 Task: Look for space in Ocean Springs, United States from 12th July, 2023 to 16th July, 2023 for 8 adults in price range Rs.10000 to Rs.16000. Place can be private room with 8 bedrooms having 8 beds and 8 bathrooms. Property type can be house, flat, guest house, hotel. Amenities needed are: wifi, TV, free parkinig on premises, gym, breakfast. Booking option can be shelf check-in. Required host language is English.
Action: Mouse moved to (454, 118)
Screenshot: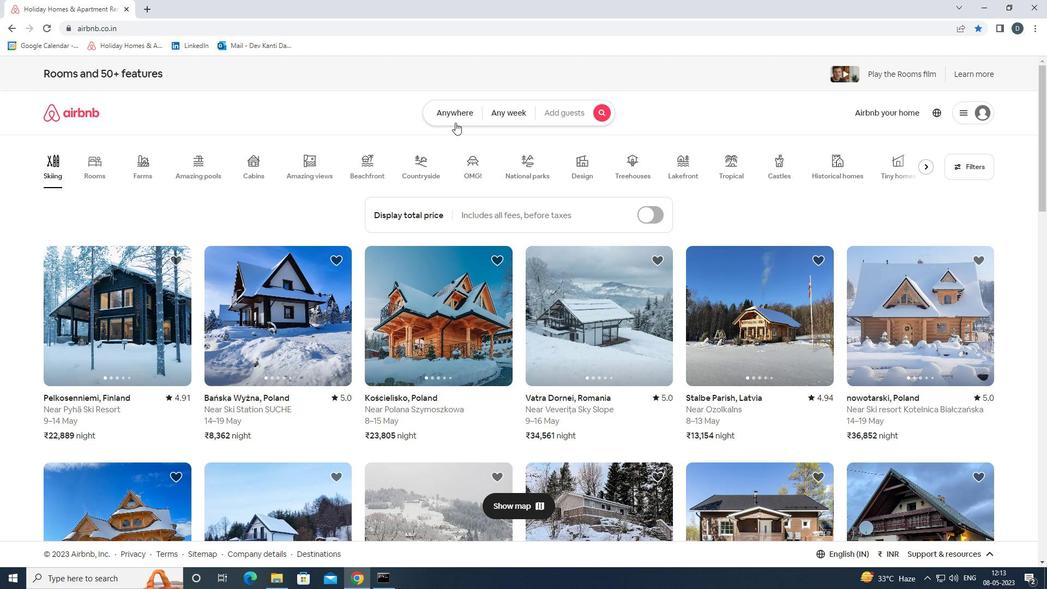 
Action: Mouse pressed left at (454, 118)
Screenshot: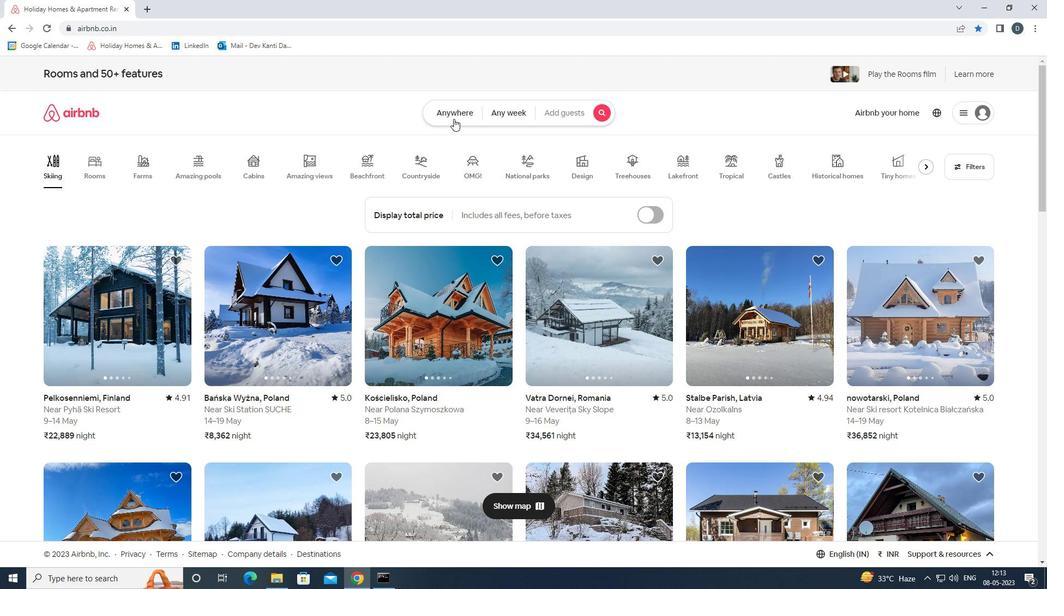 
Action: Mouse moved to (426, 156)
Screenshot: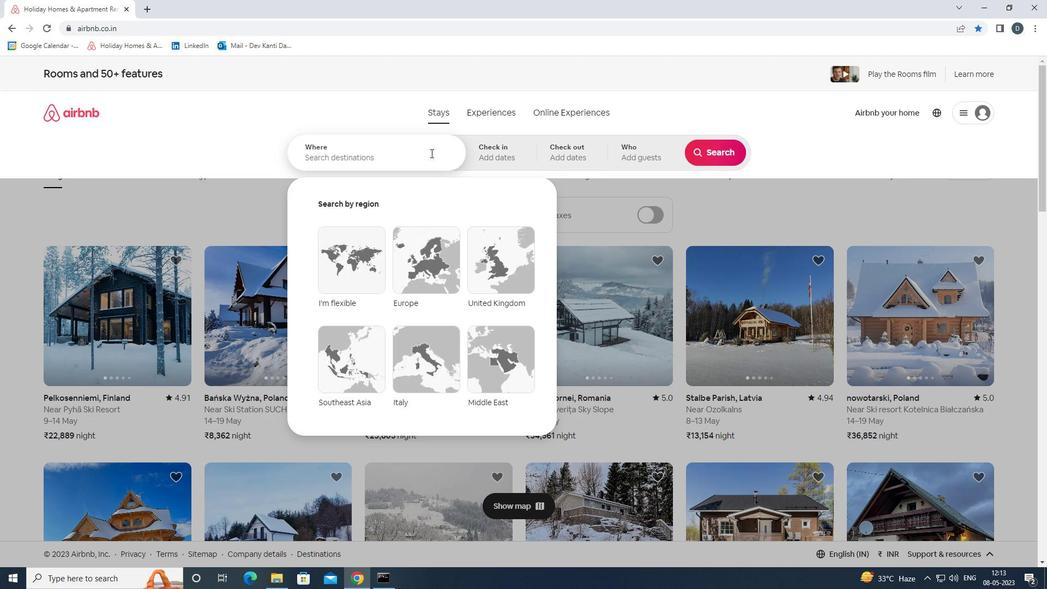 
Action: Mouse pressed left at (426, 156)
Screenshot: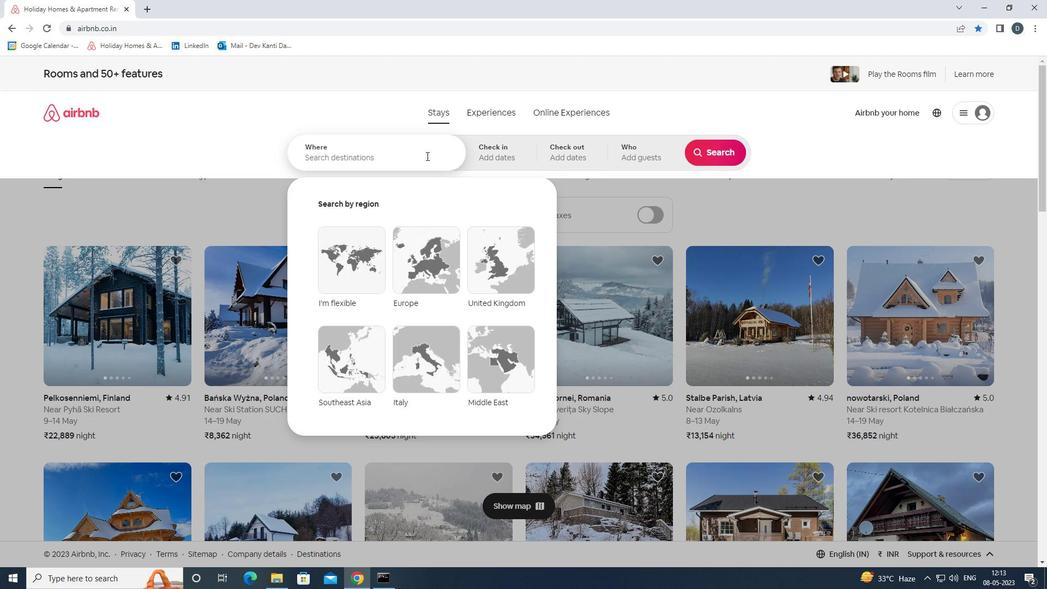 
Action: Mouse moved to (432, 166)
Screenshot: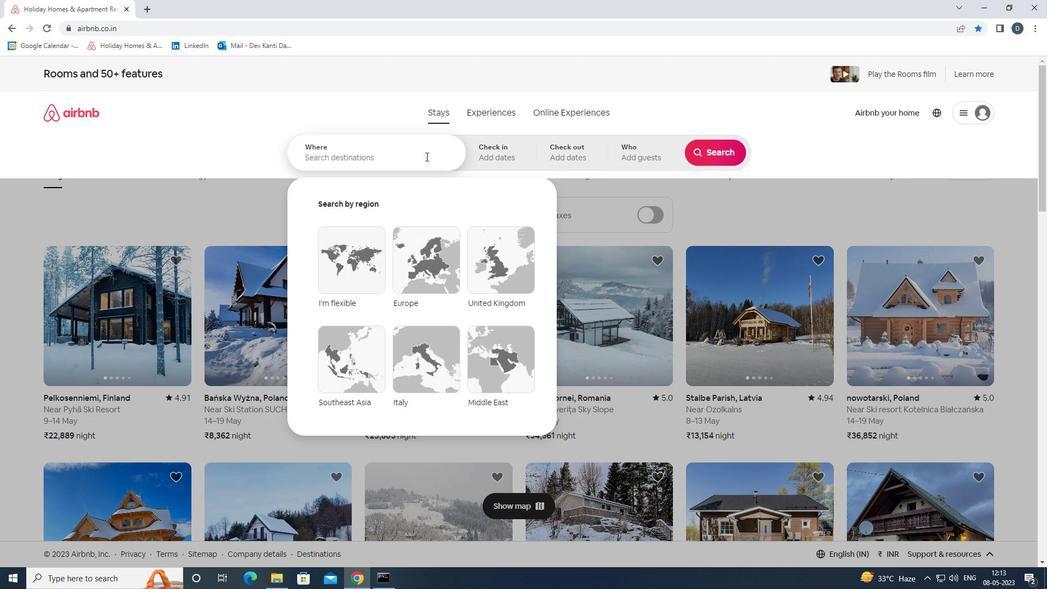 
Action: Key pressed <Key.shift><Key.shift><Key.shift><Key.shift><Key.shift><Key.shift><Key.shift>OCEAN<Key.space><Key.shift><Key.shift><Key.shift><Key.shift><Key.shift><Key.shift><Key.shift><Key.shift>SPRINGS,<Key.shift><Key.shift><Key.shift><Key.shift><Key.shift><Key.shift><Key.shift><Key.shift><Key.shift><Key.shift><Key.shift><Key.shift><Key.shift><Key.shift>UNITED<Key.space><Key.shift><Key.shift><Key.shift><Key.shift><Key.shift><Key.shift><Key.shift><Key.shift><Key.shift><Key.shift><Key.shift>STATES<Key.enter>
Screenshot: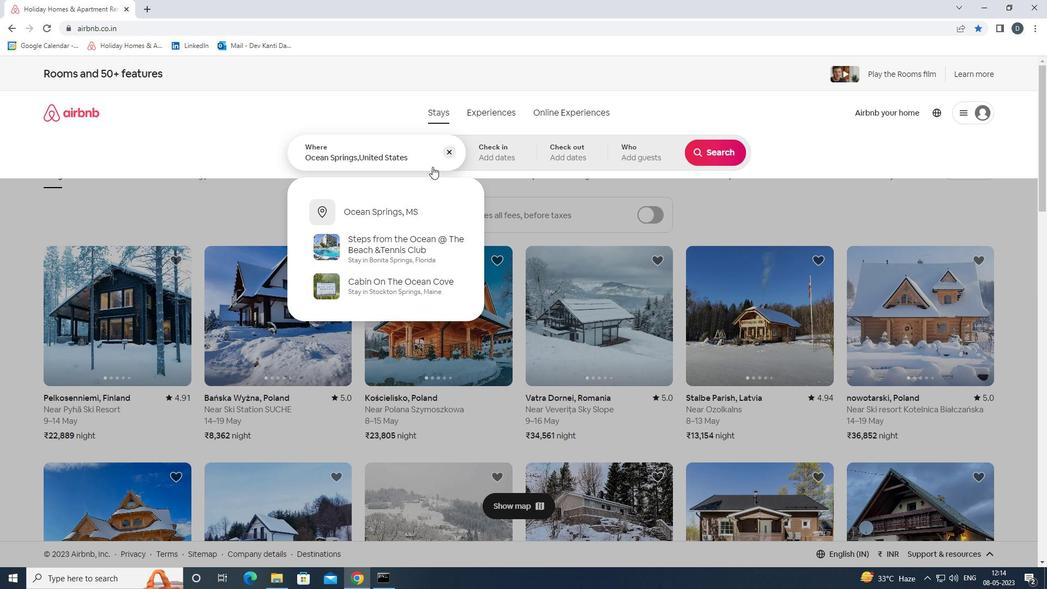 
Action: Mouse moved to (705, 242)
Screenshot: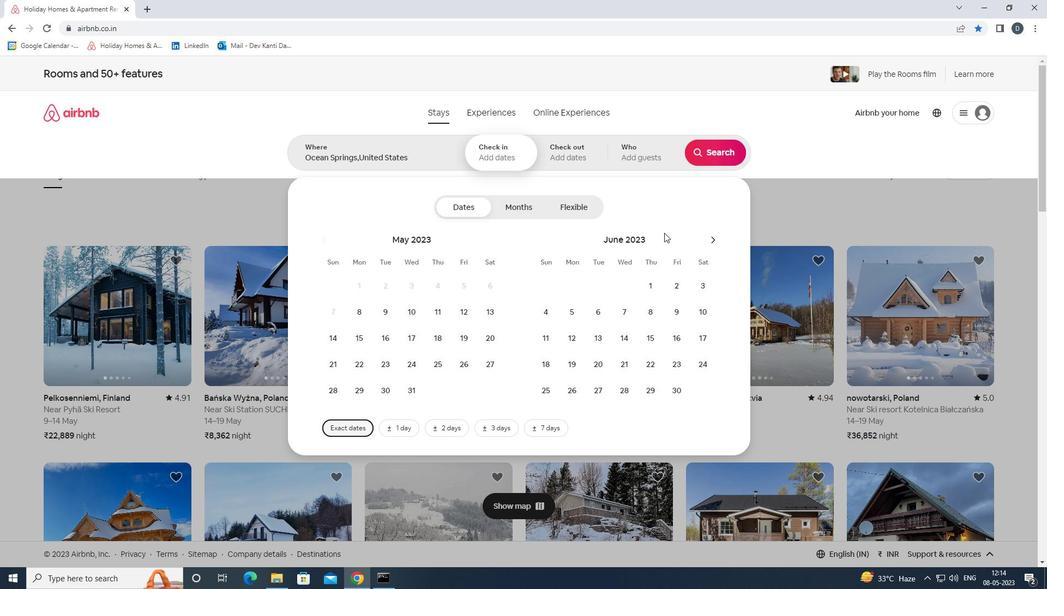 
Action: Mouse pressed left at (705, 242)
Screenshot: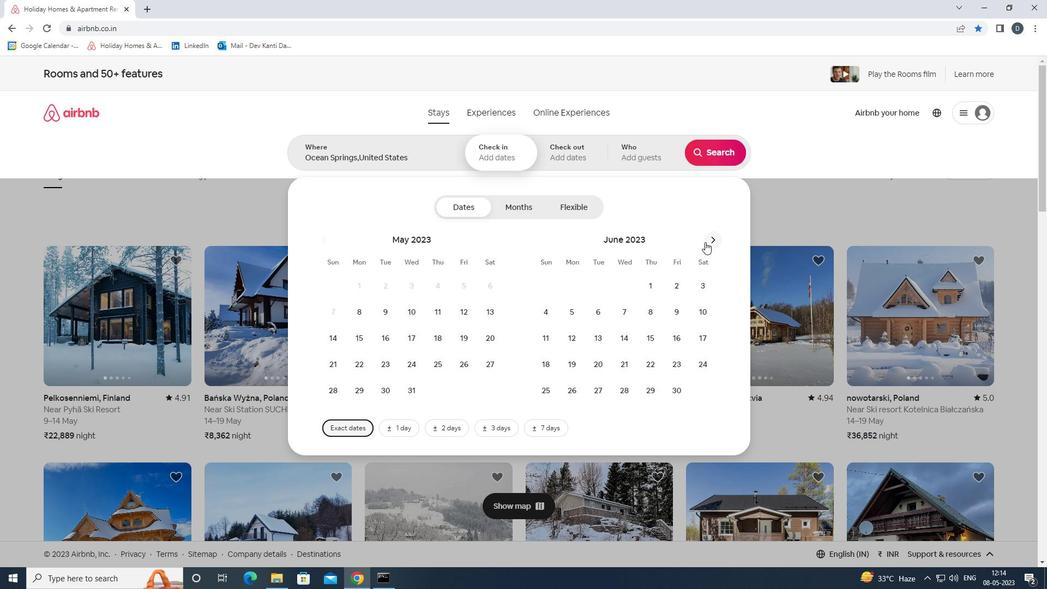 
Action: Mouse moved to (624, 335)
Screenshot: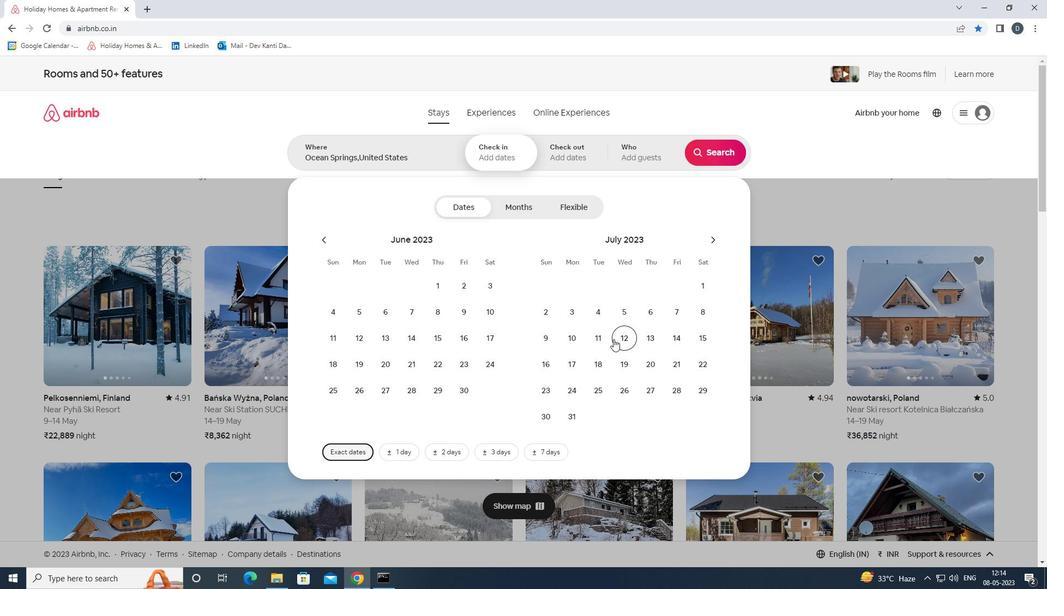 
Action: Mouse pressed left at (624, 335)
Screenshot: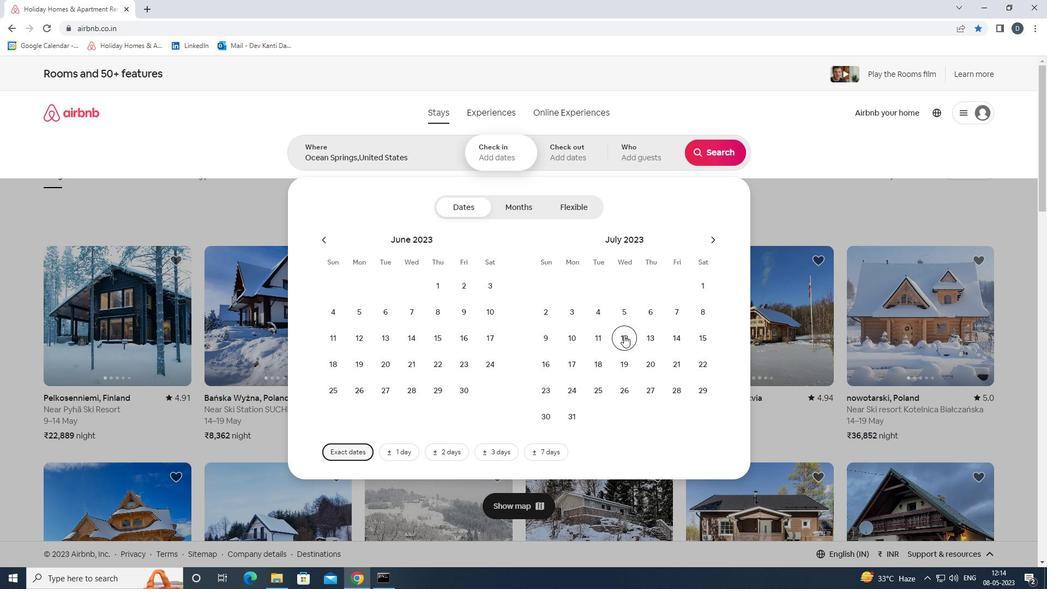 
Action: Mouse moved to (553, 369)
Screenshot: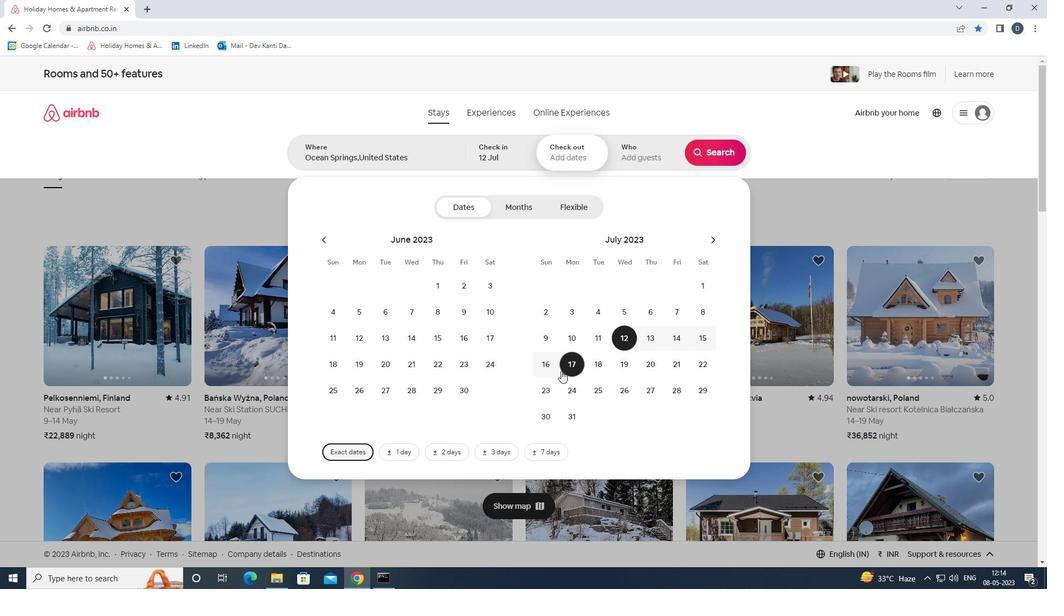 
Action: Mouse pressed left at (553, 369)
Screenshot: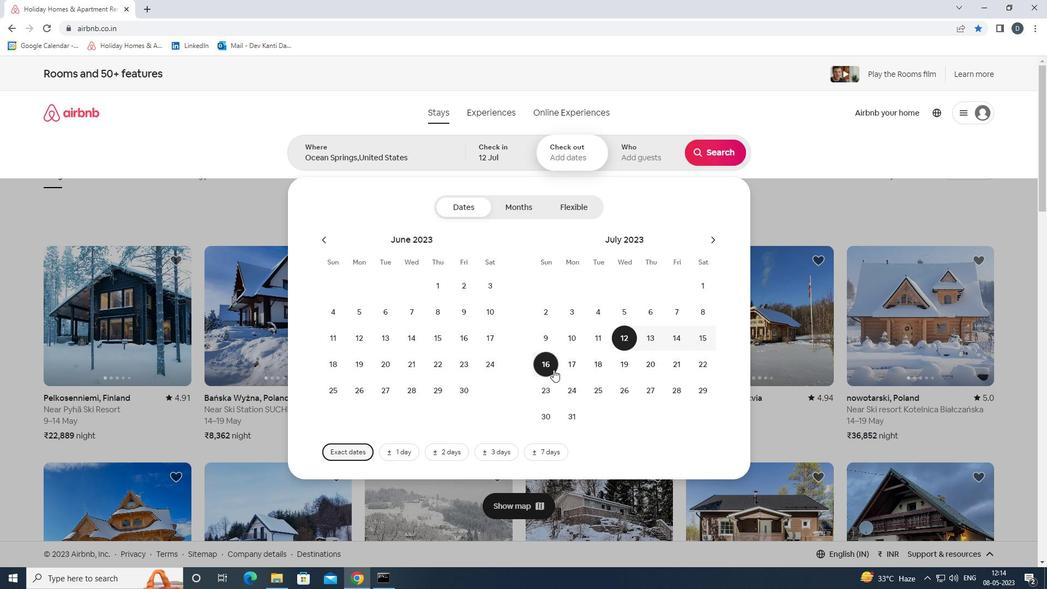 
Action: Mouse moved to (640, 158)
Screenshot: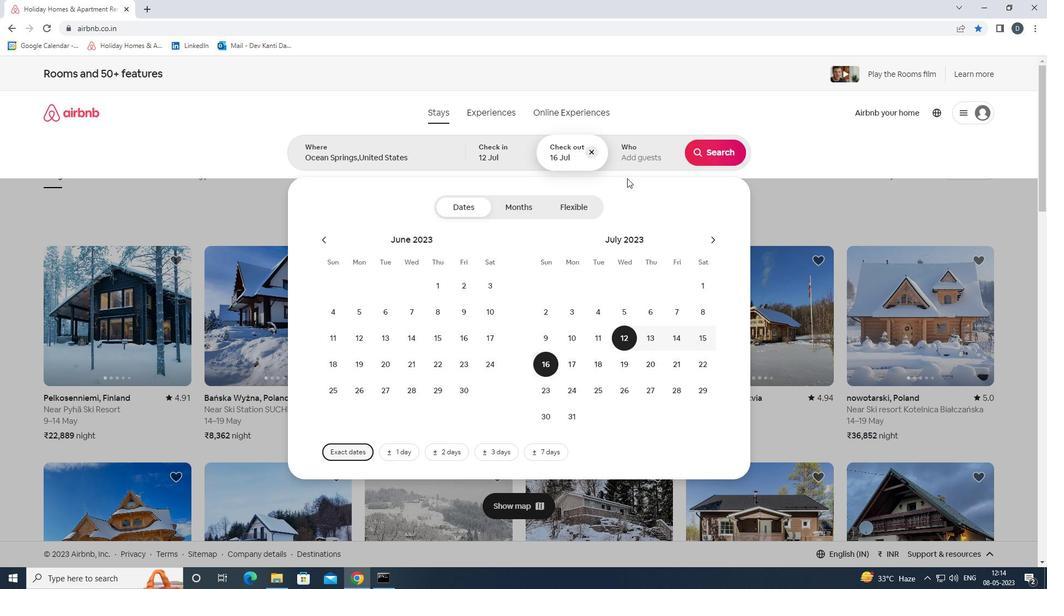 
Action: Mouse pressed left at (640, 158)
Screenshot: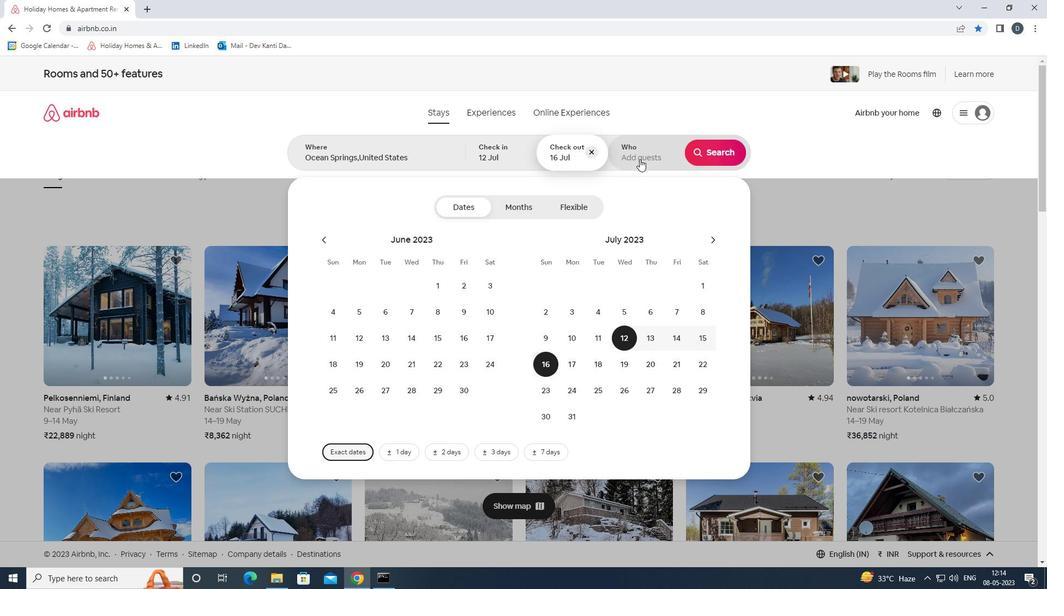 
Action: Mouse moved to (716, 209)
Screenshot: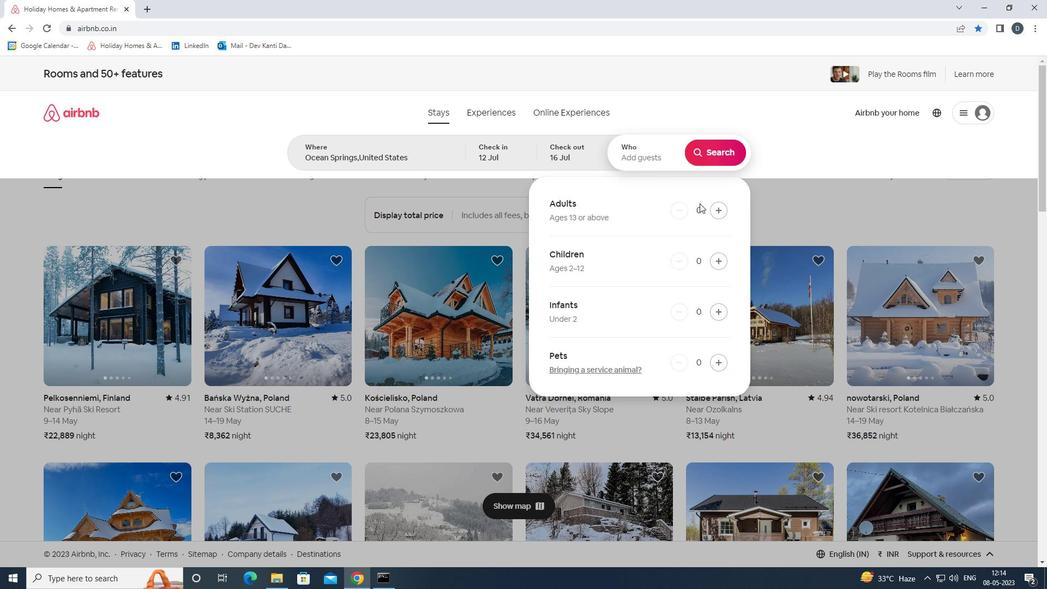 
Action: Mouse pressed left at (716, 209)
Screenshot: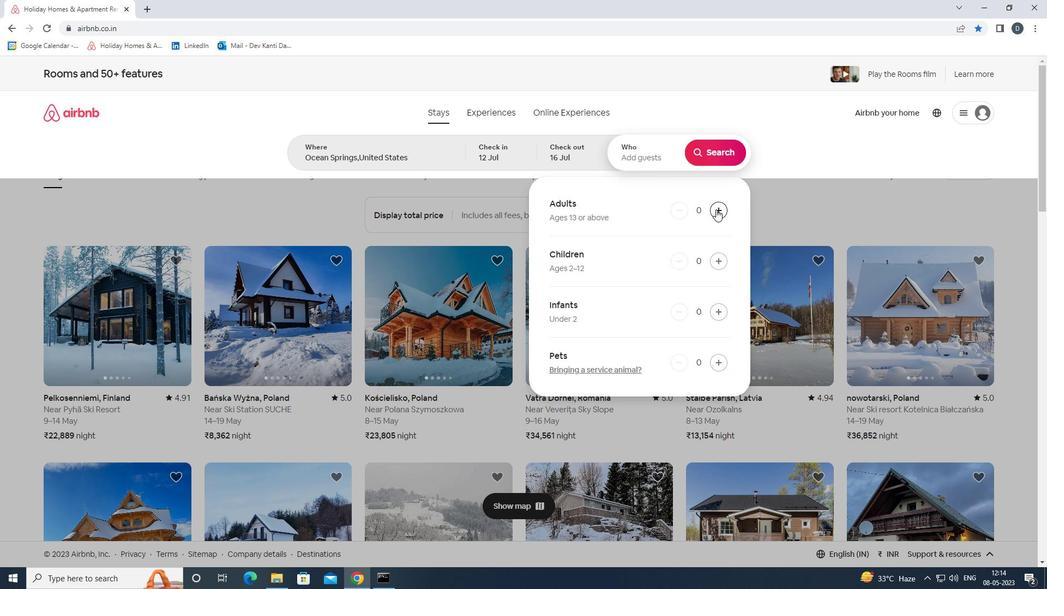 
Action: Mouse pressed left at (716, 209)
Screenshot: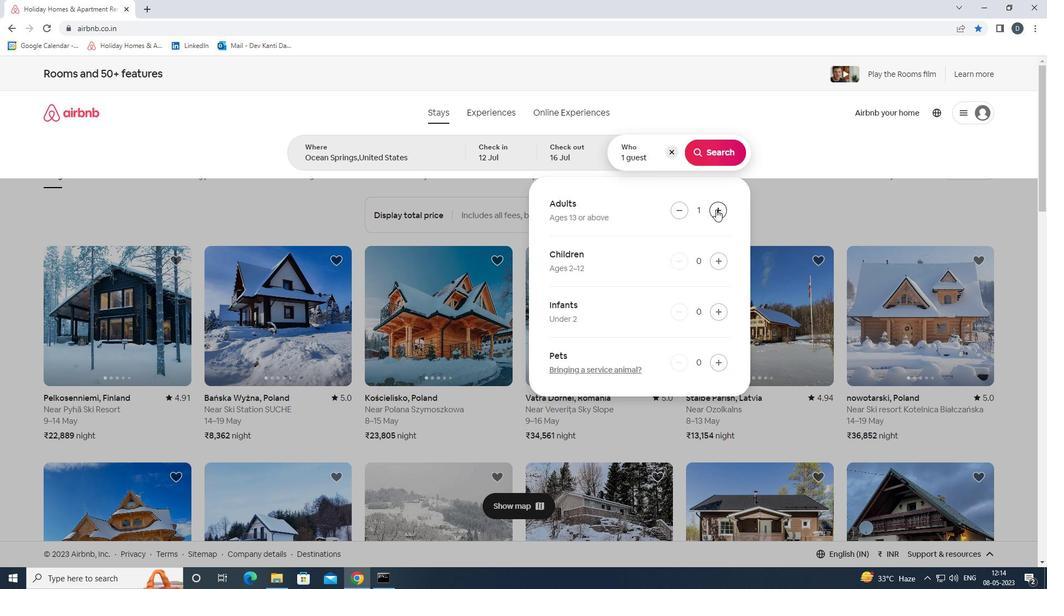 
Action: Mouse pressed left at (716, 209)
Screenshot: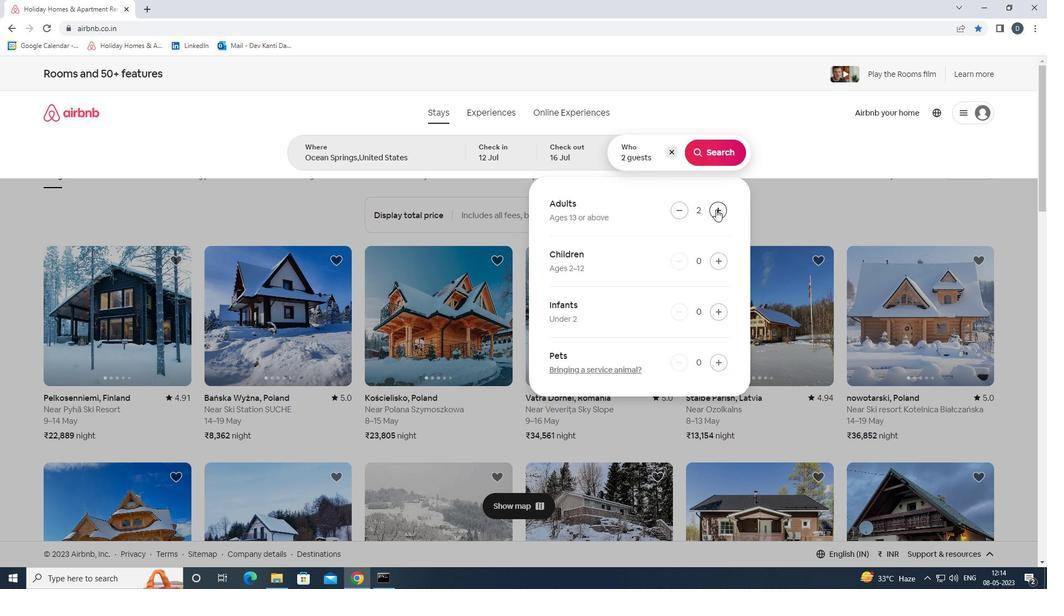 
Action: Mouse pressed left at (716, 209)
Screenshot: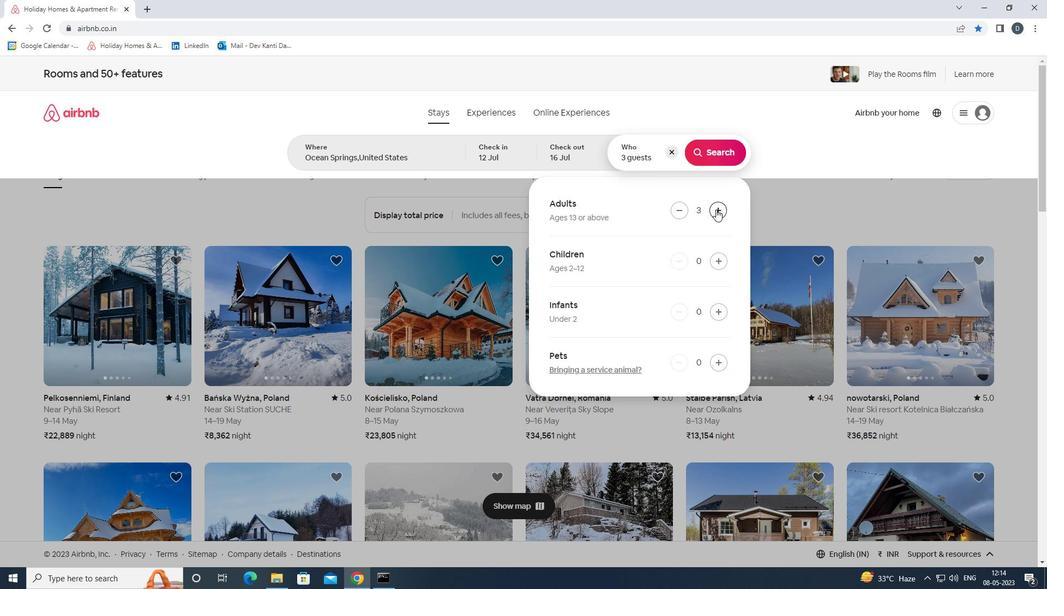 
Action: Mouse pressed left at (716, 209)
Screenshot: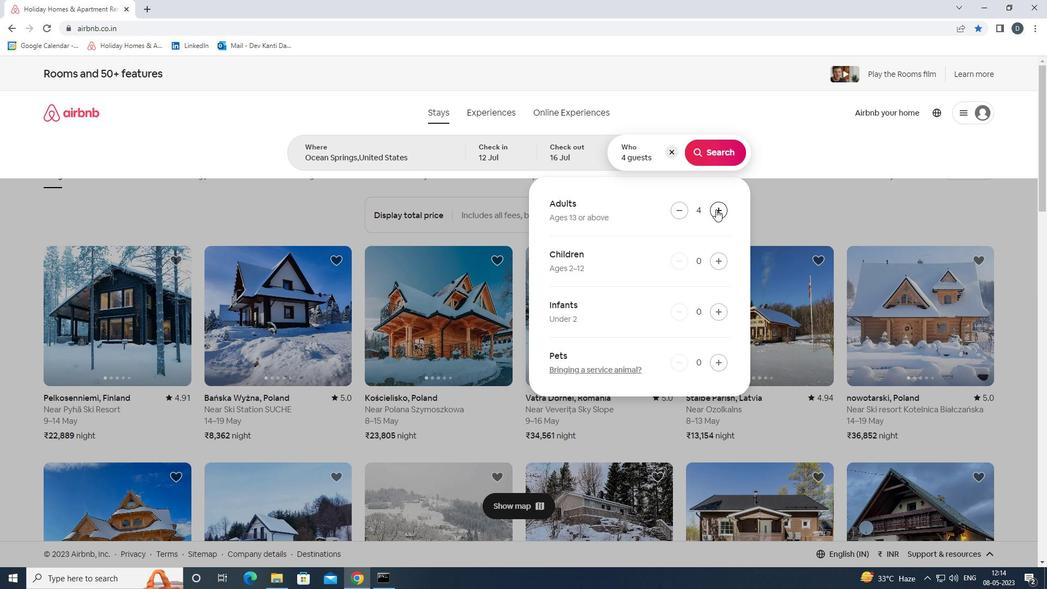 
Action: Mouse pressed left at (716, 209)
Screenshot: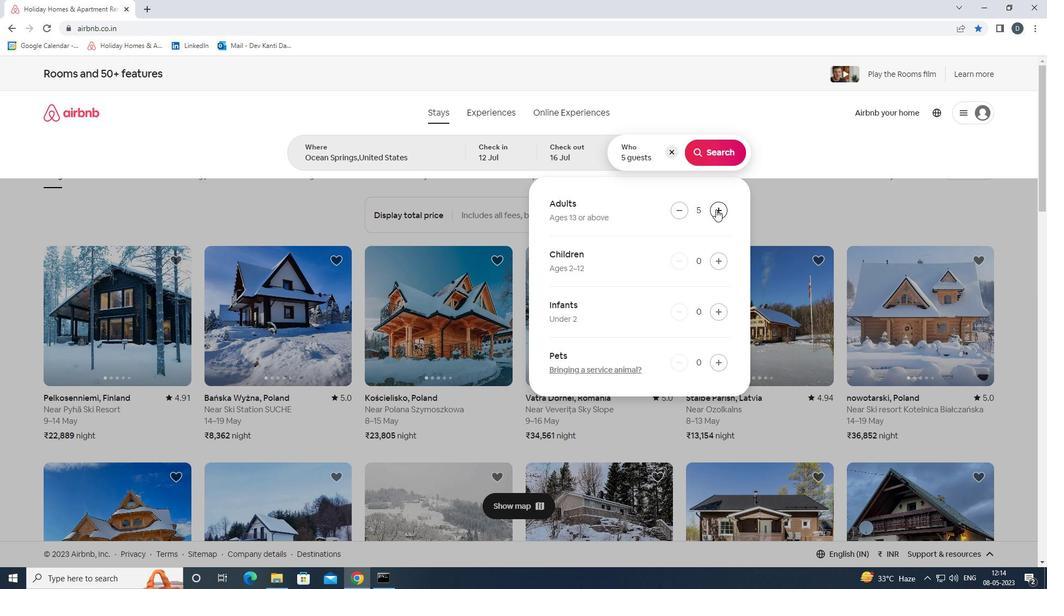 
Action: Mouse pressed left at (716, 209)
Screenshot: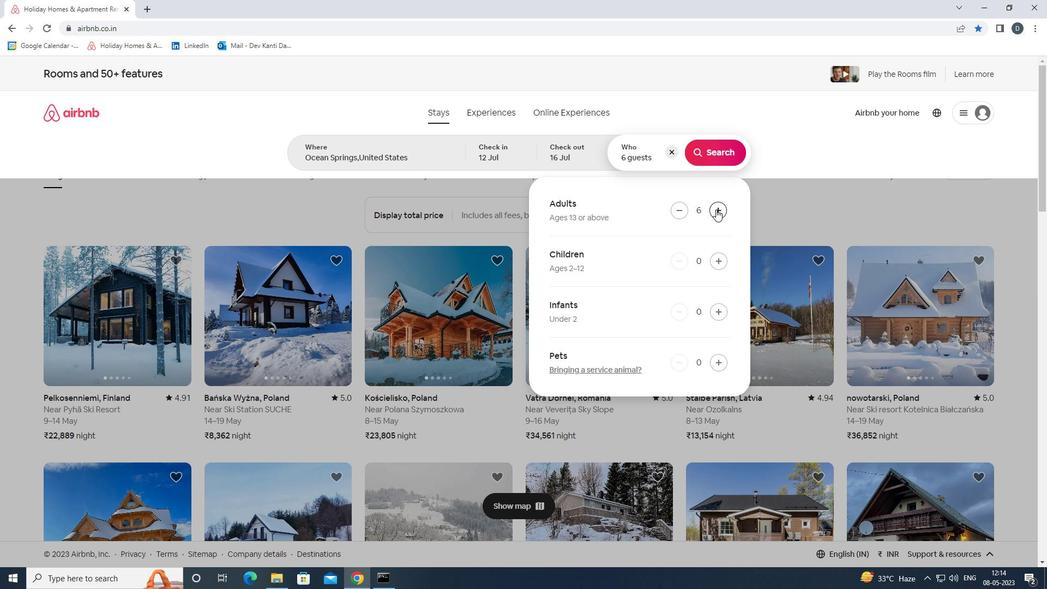 
Action: Mouse pressed left at (716, 209)
Screenshot: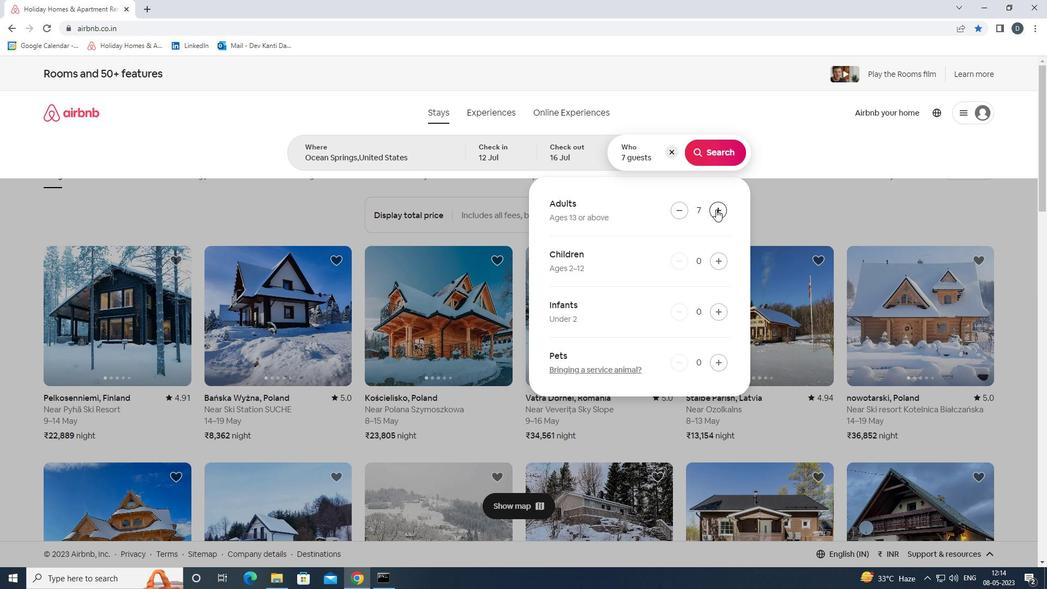 
Action: Mouse moved to (720, 152)
Screenshot: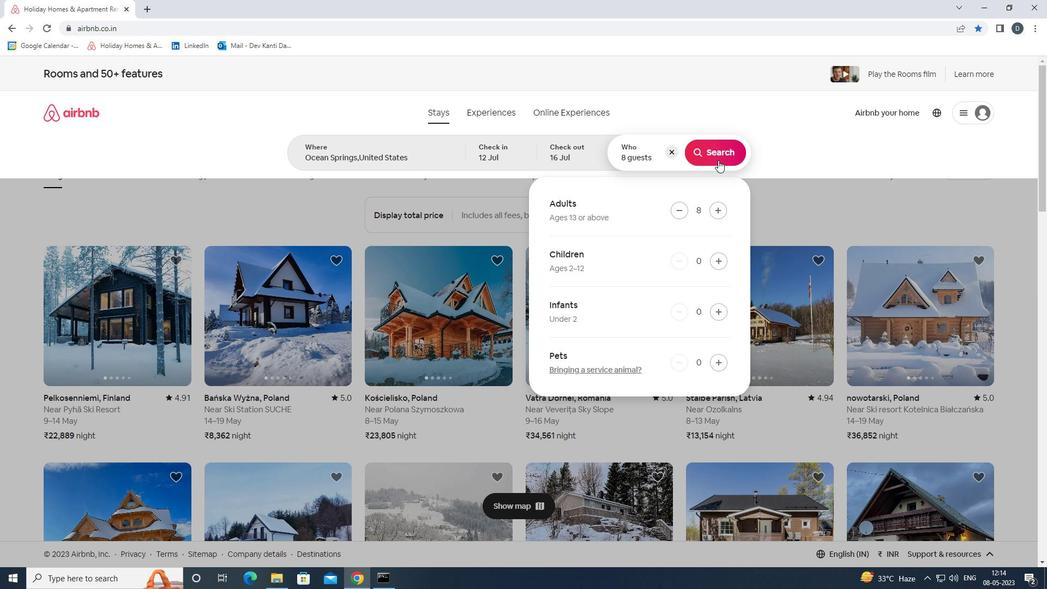 
Action: Mouse pressed left at (720, 152)
Screenshot: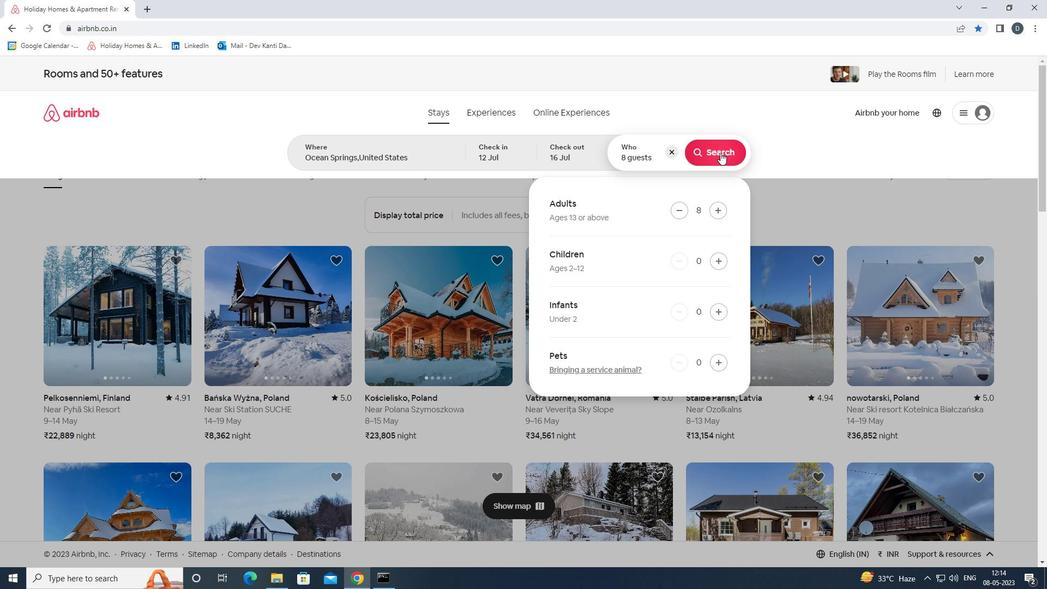 
Action: Mouse moved to (992, 122)
Screenshot: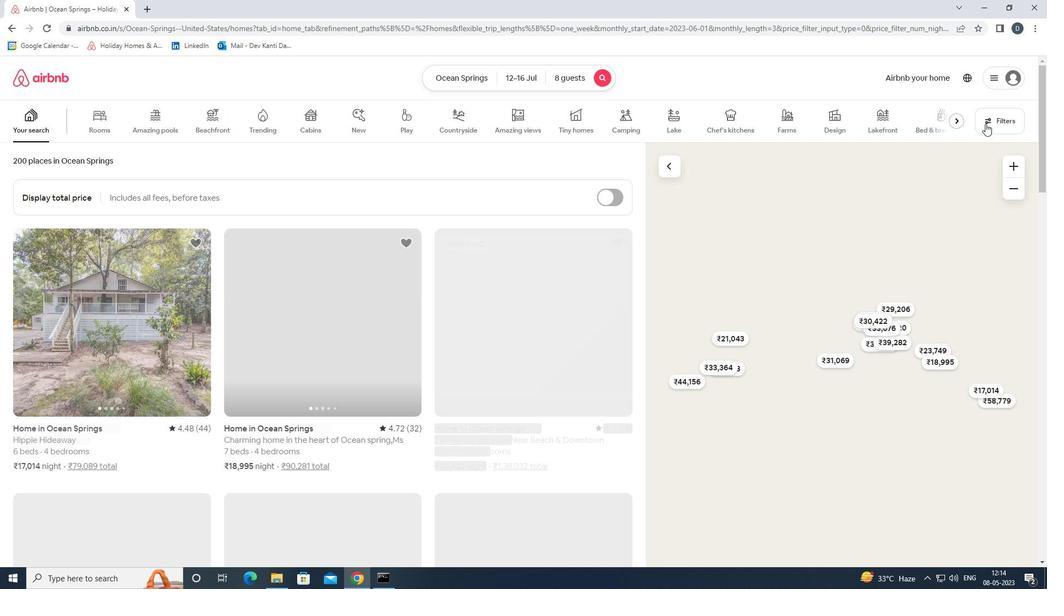 
Action: Mouse pressed left at (992, 122)
Screenshot: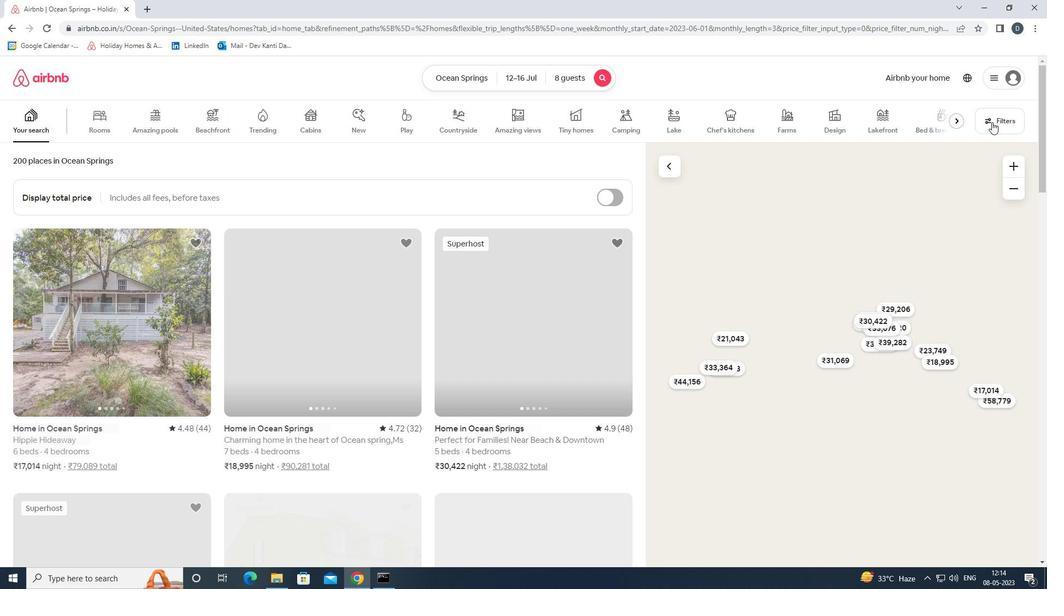 
Action: Mouse moved to (454, 388)
Screenshot: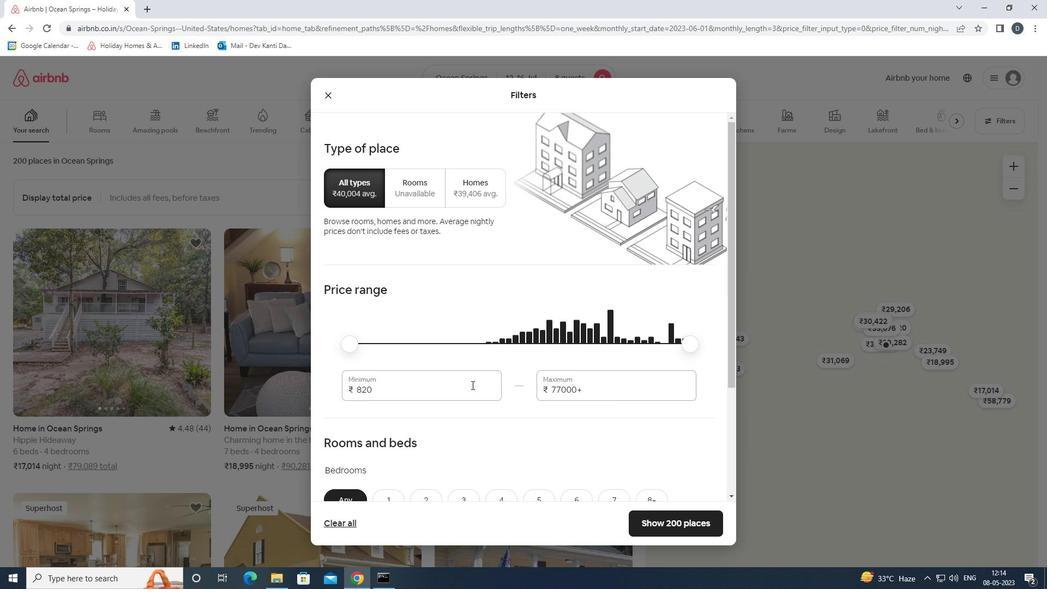 
Action: Mouse pressed left at (454, 388)
Screenshot: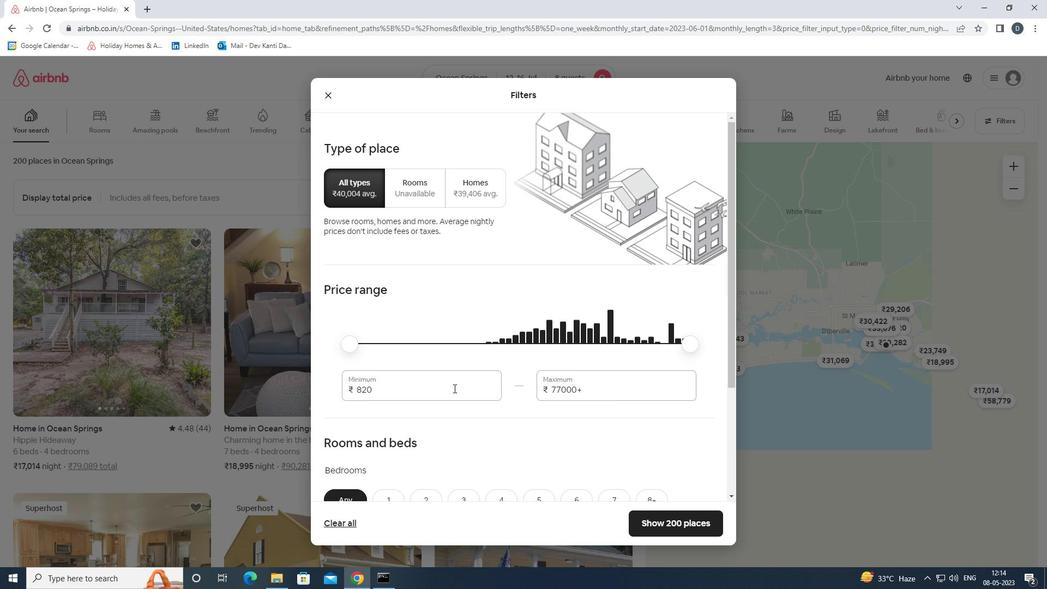 
Action: Mouse moved to (452, 388)
Screenshot: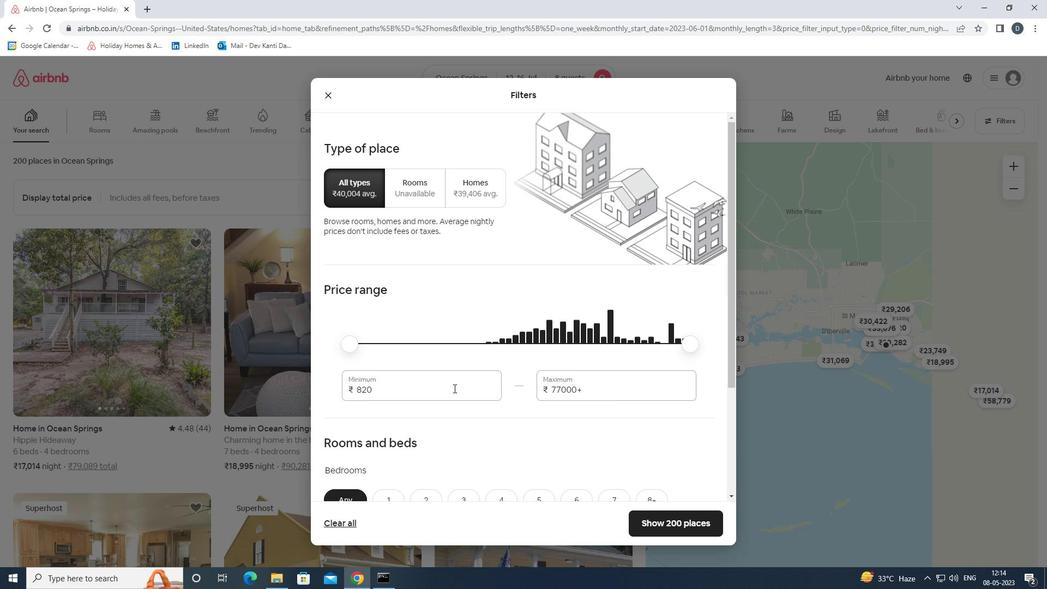 
Action: Mouse pressed left at (452, 388)
Screenshot: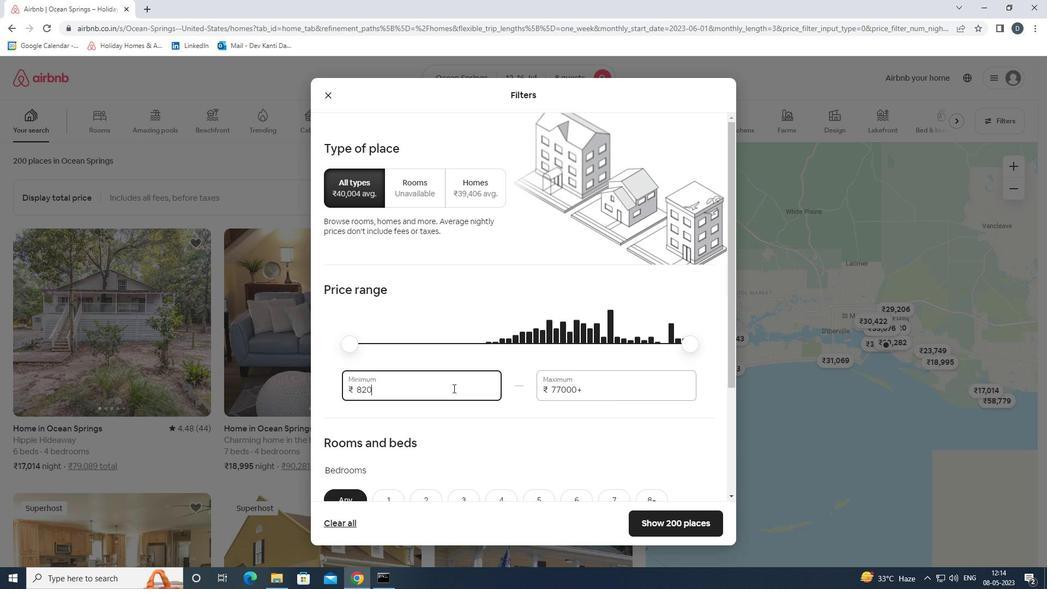 
Action: Mouse moved to (451, 380)
Screenshot: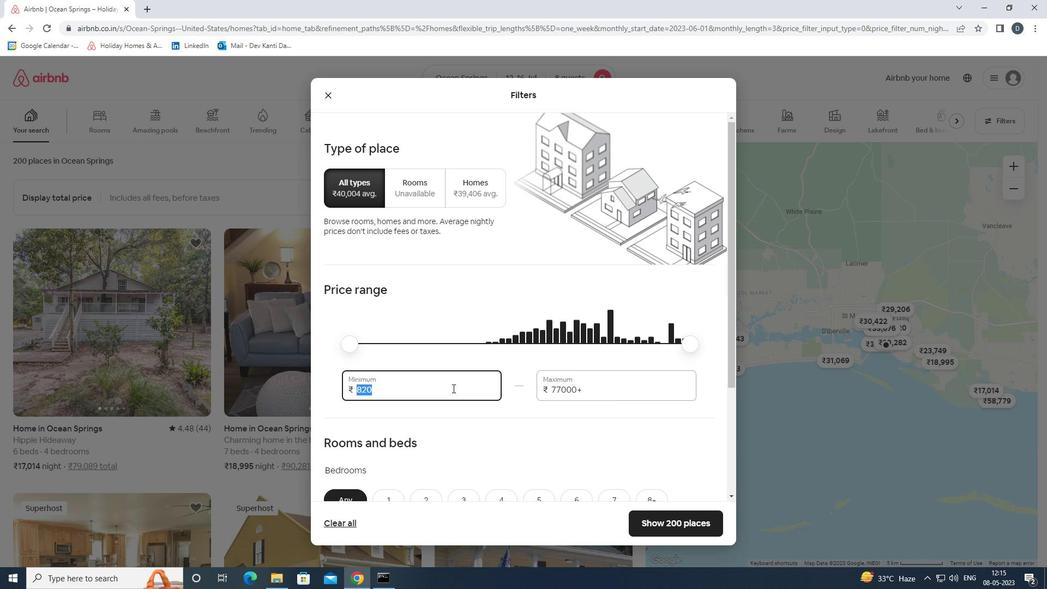 
Action: Key pressed 10000<Key.tab>16000
Screenshot: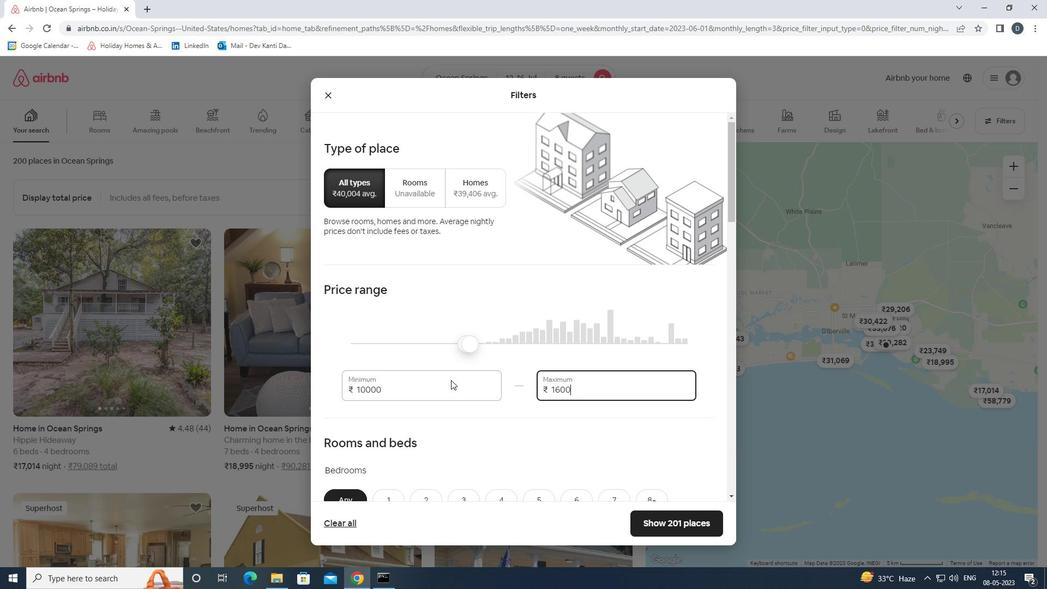 
Action: Mouse moved to (459, 382)
Screenshot: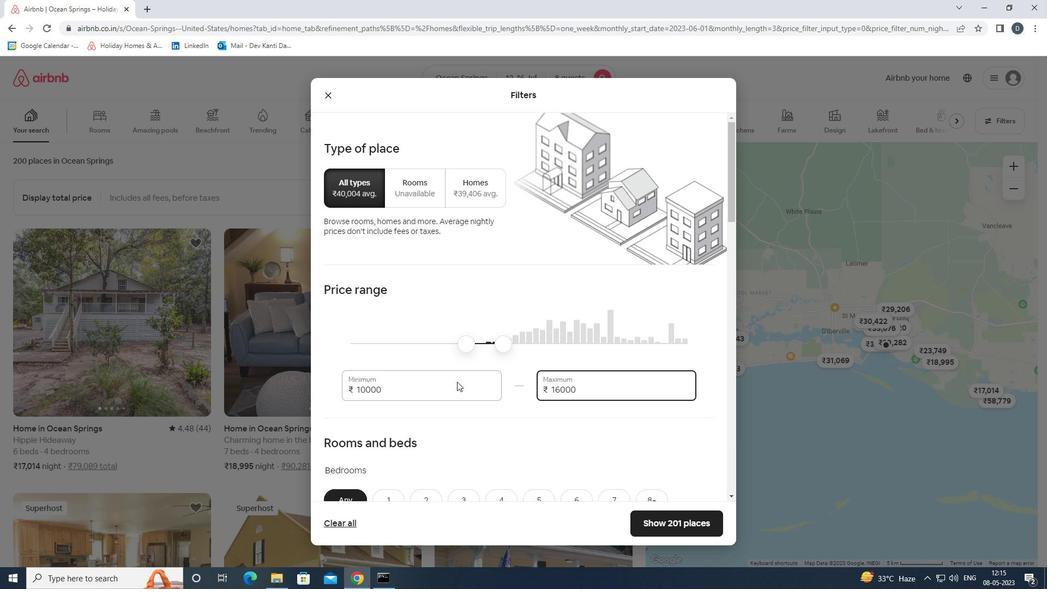 
Action: Mouse scrolled (459, 381) with delta (0, 0)
Screenshot: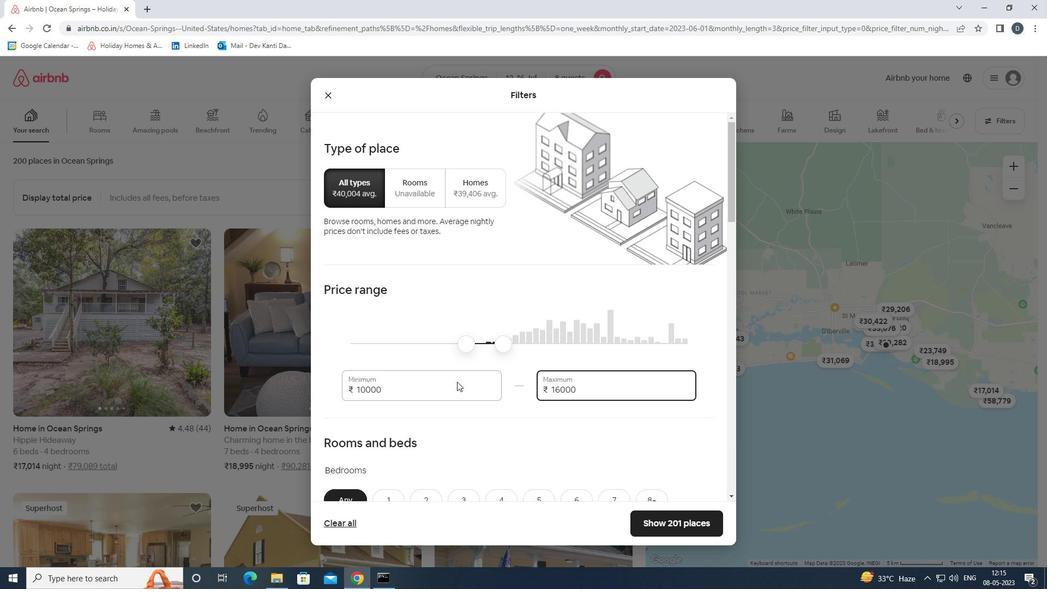 
Action: Mouse moved to (465, 385)
Screenshot: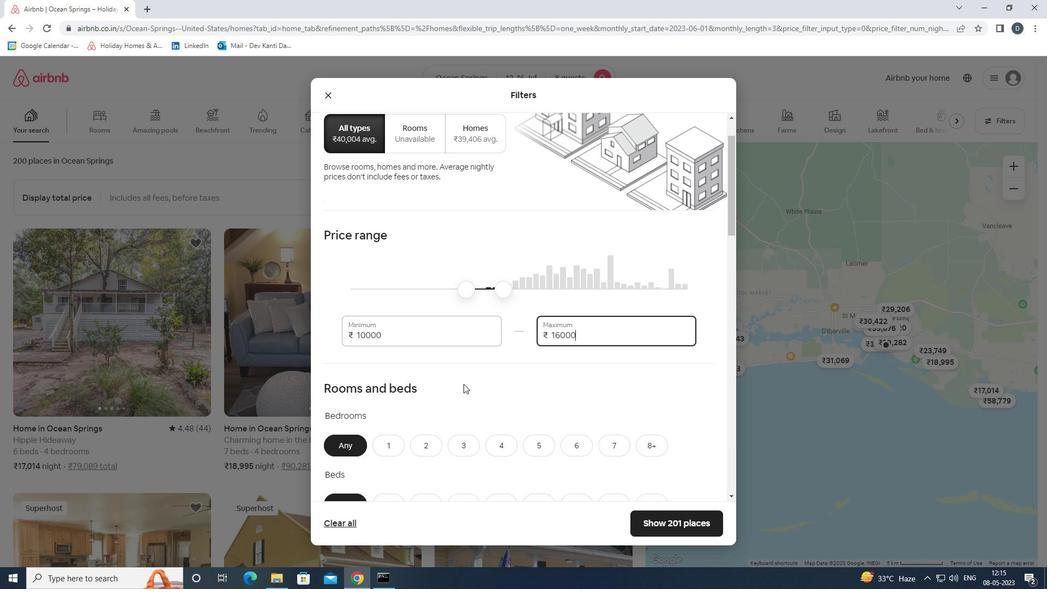 
Action: Mouse scrolled (465, 385) with delta (0, 0)
Screenshot: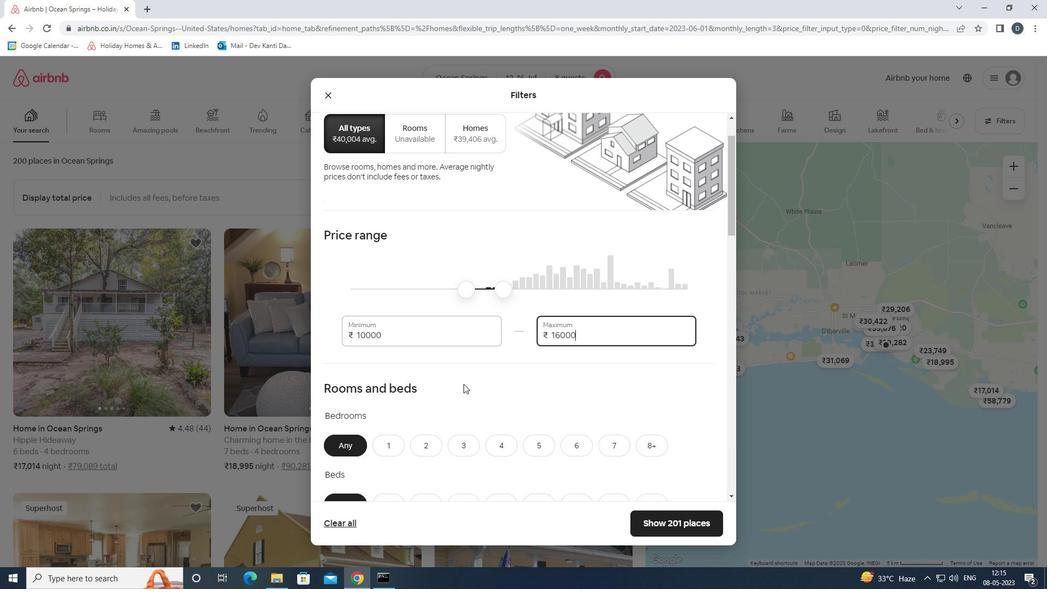 
Action: Mouse moved to (482, 388)
Screenshot: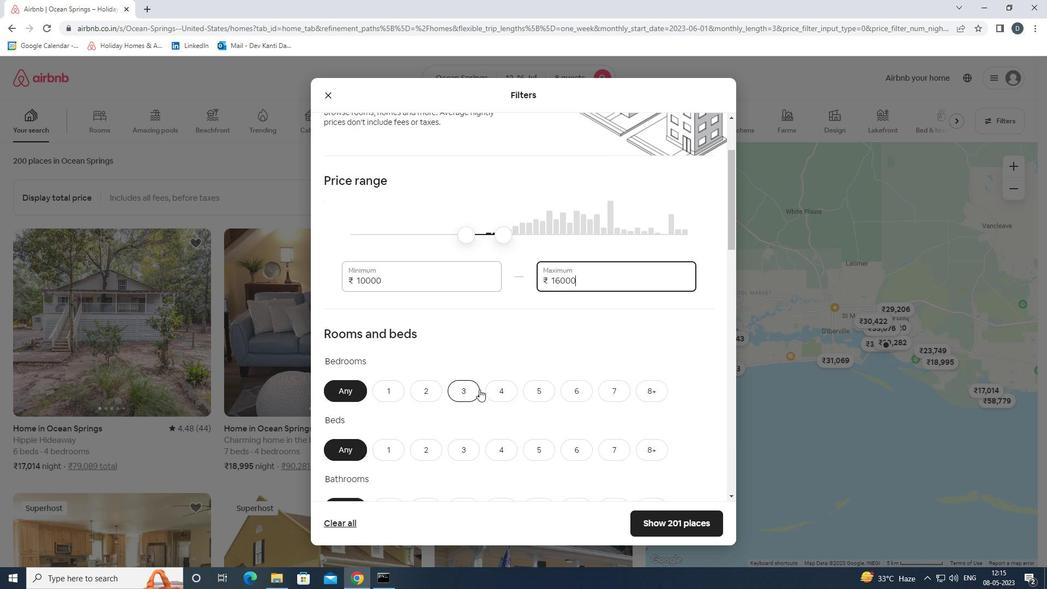 
Action: Mouse scrolled (482, 388) with delta (0, 0)
Screenshot: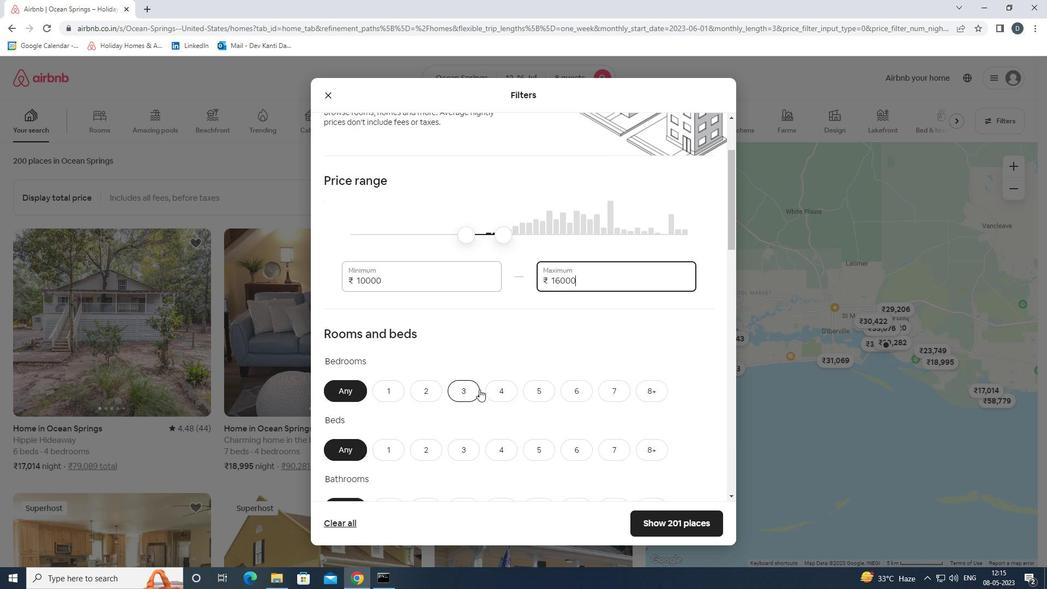 
Action: Mouse moved to (654, 336)
Screenshot: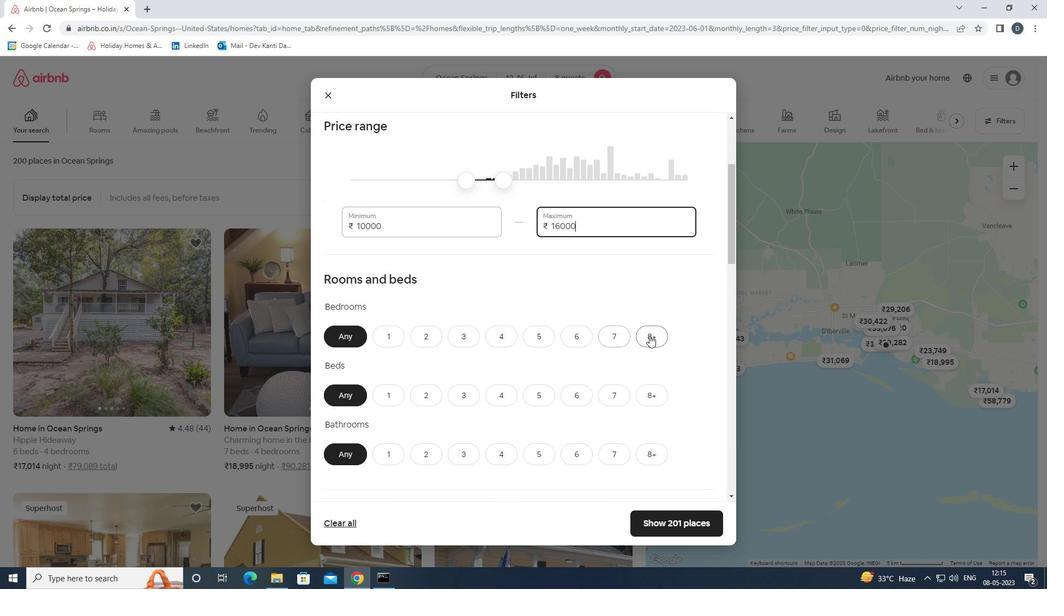 
Action: Mouse pressed left at (654, 336)
Screenshot: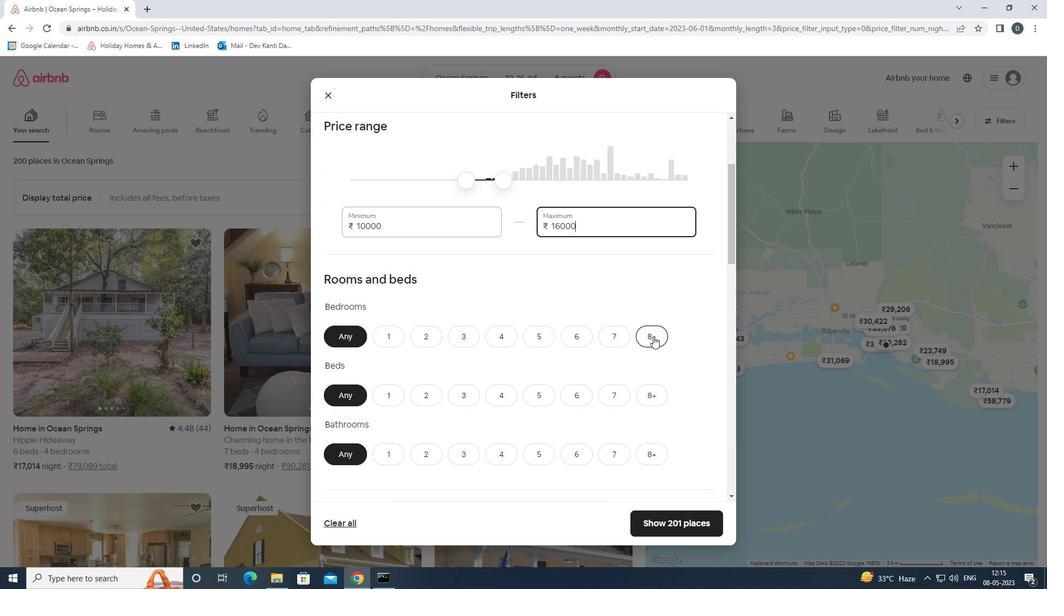 
Action: Mouse moved to (645, 394)
Screenshot: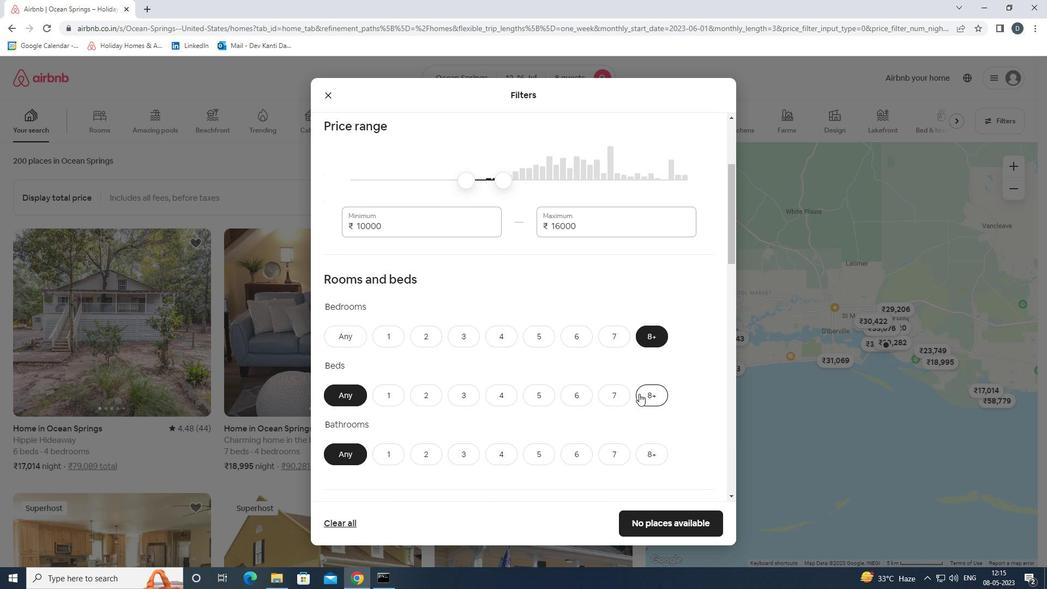 
Action: Mouse pressed left at (645, 394)
Screenshot: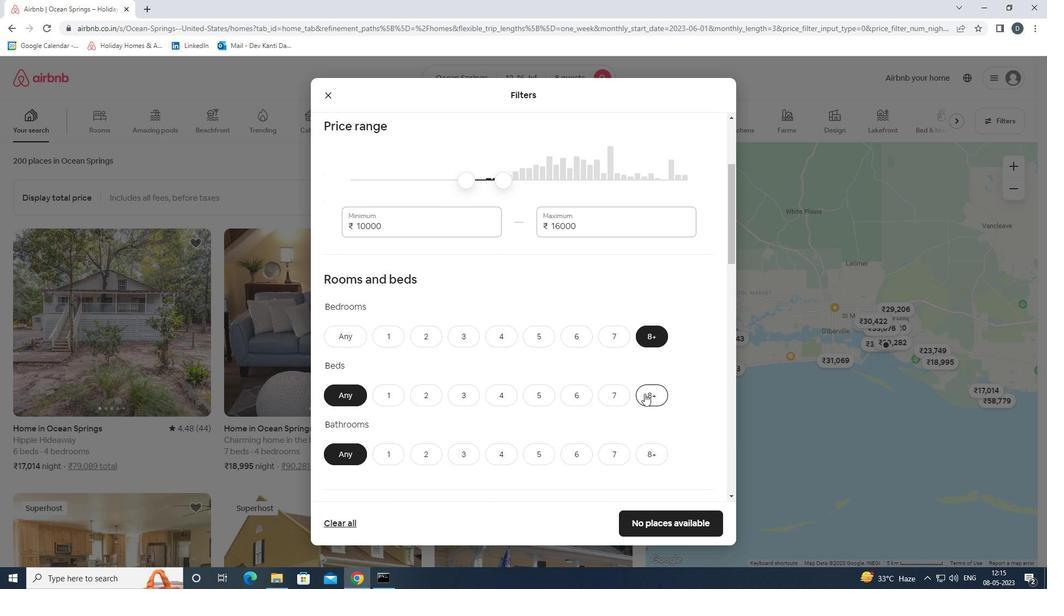 
Action: Mouse moved to (662, 458)
Screenshot: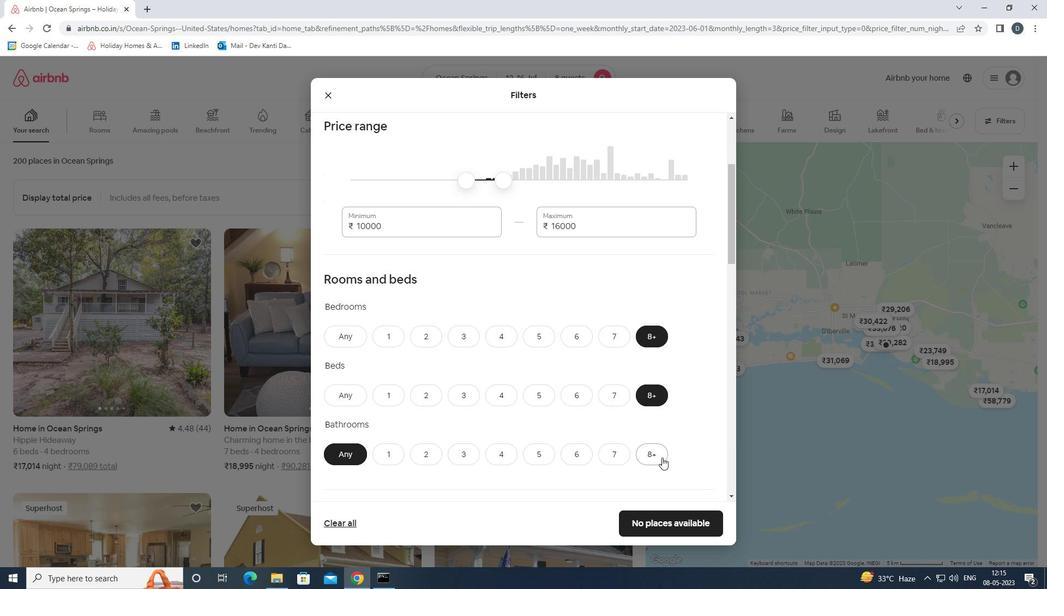 
Action: Mouse pressed left at (662, 458)
Screenshot: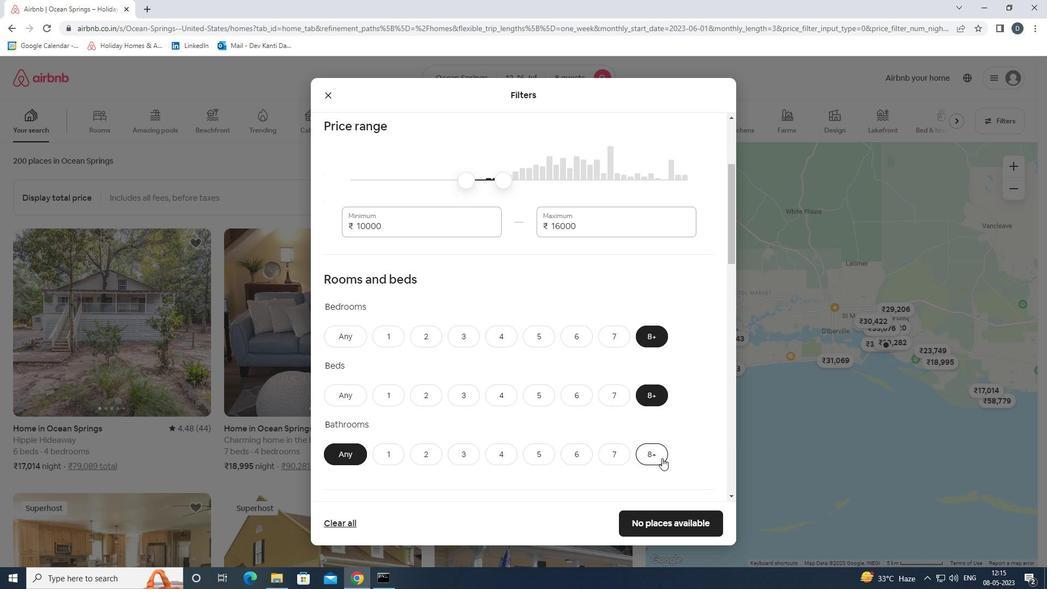 
Action: Mouse moved to (663, 443)
Screenshot: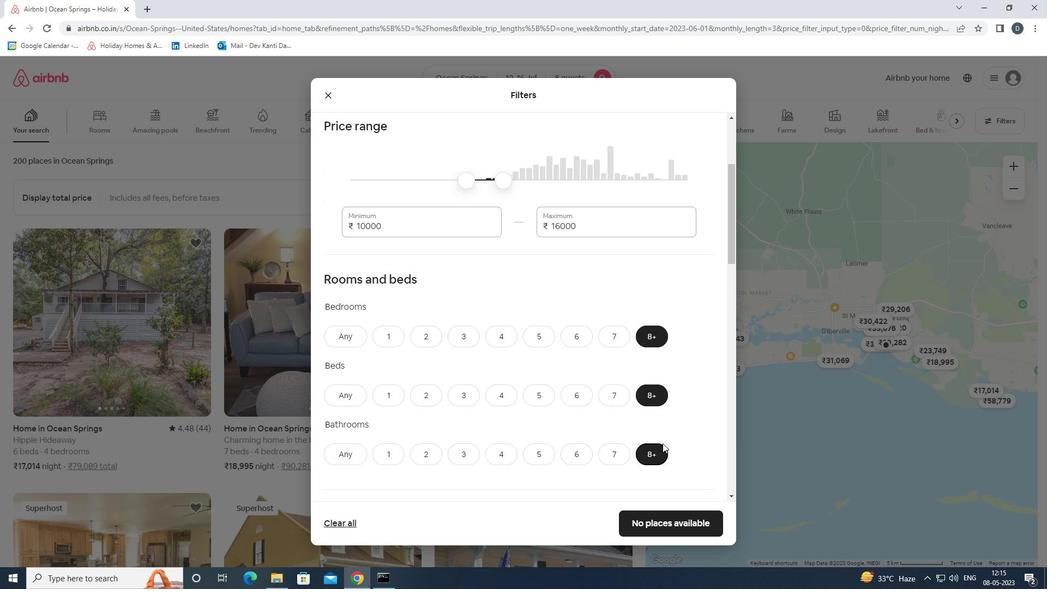 
Action: Mouse scrolled (663, 442) with delta (0, 0)
Screenshot: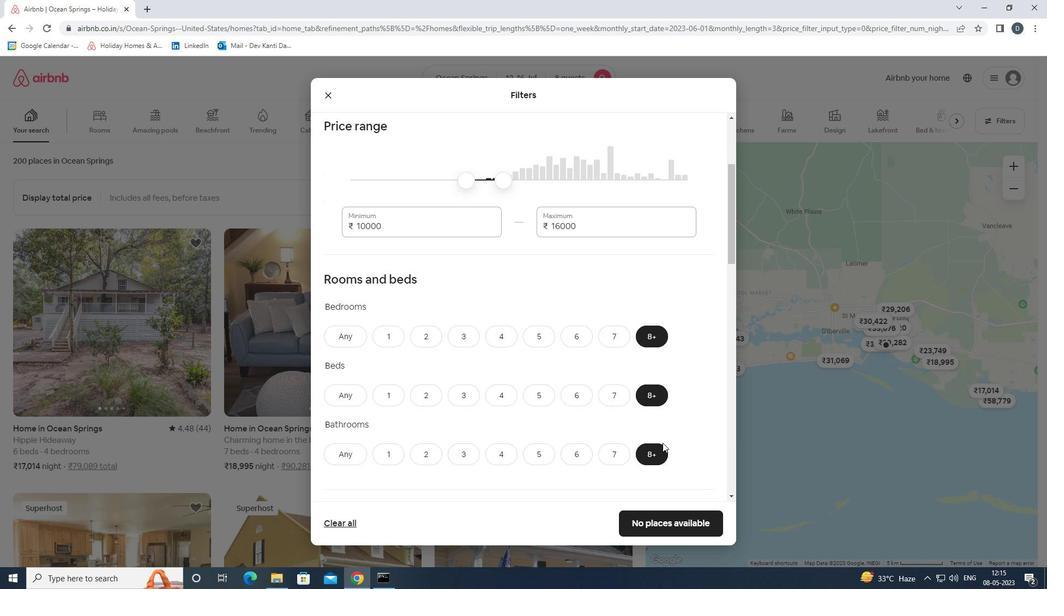 
Action: Mouse scrolled (663, 442) with delta (0, 0)
Screenshot: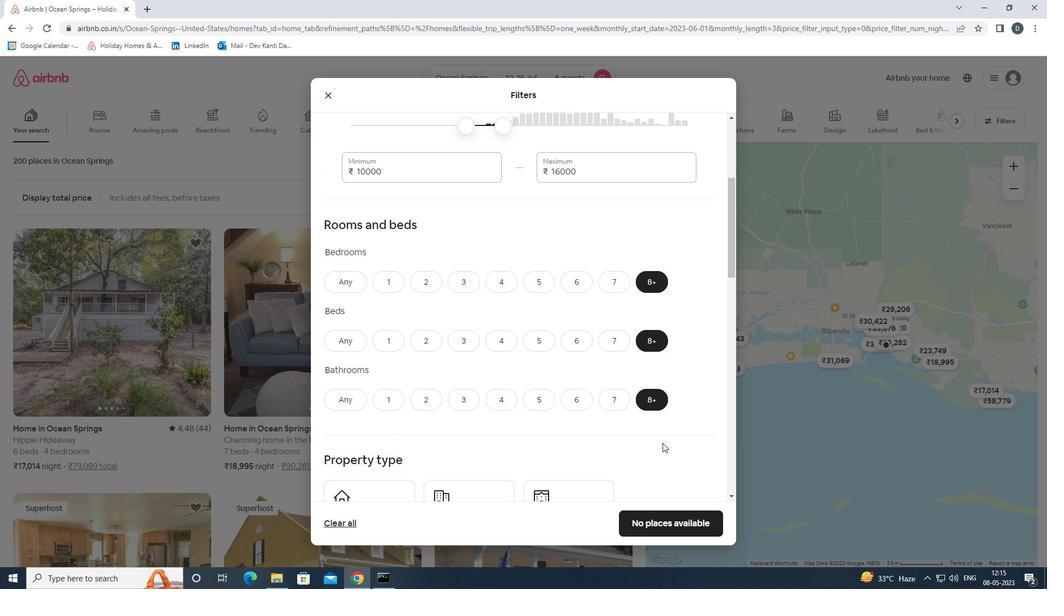 
Action: Mouse scrolled (663, 442) with delta (0, 0)
Screenshot: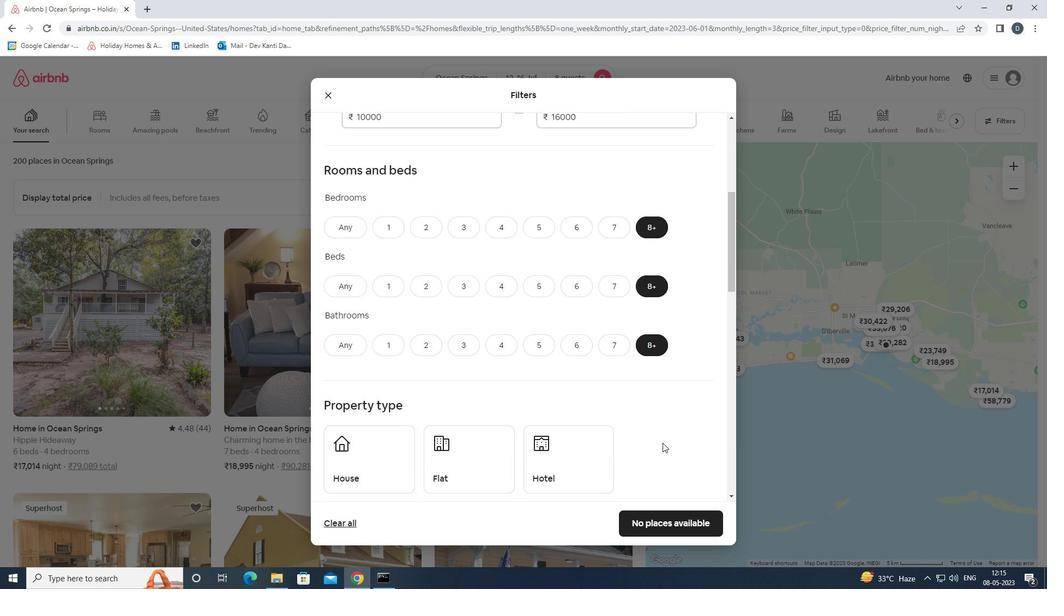 
Action: Mouse moved to (386, 407)
Screenshot: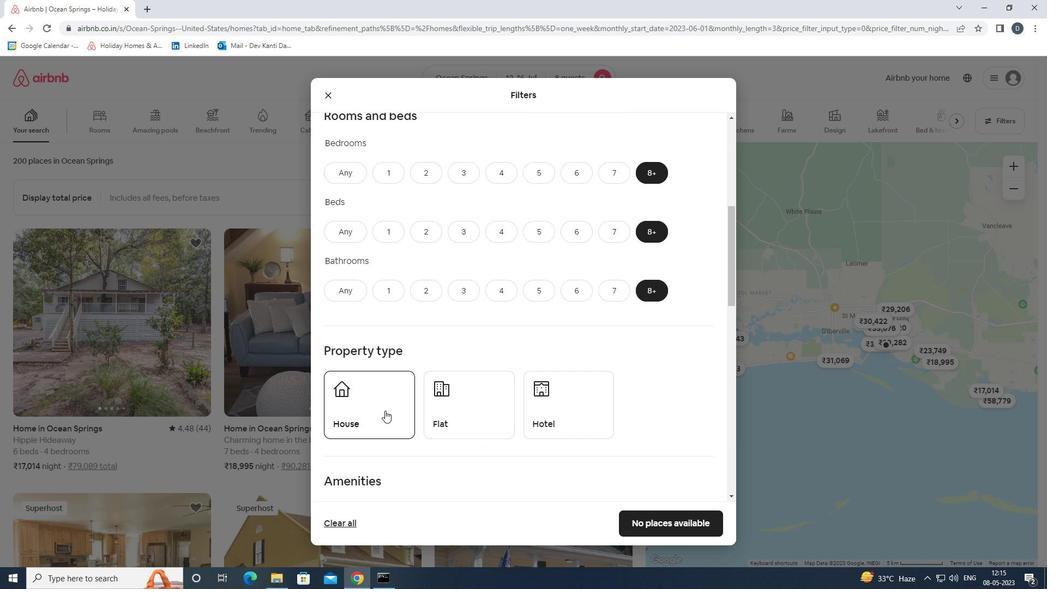 
Action: Mouse pressed left at (386, 407)
Screenshot: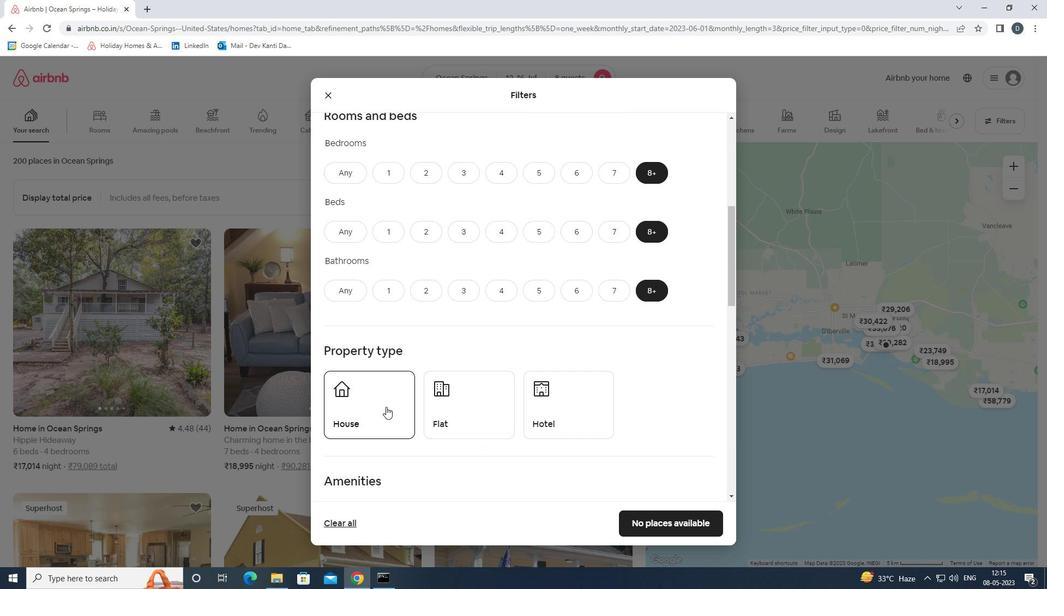 
Action: Mouse moved to (470, 403)
Screenshot: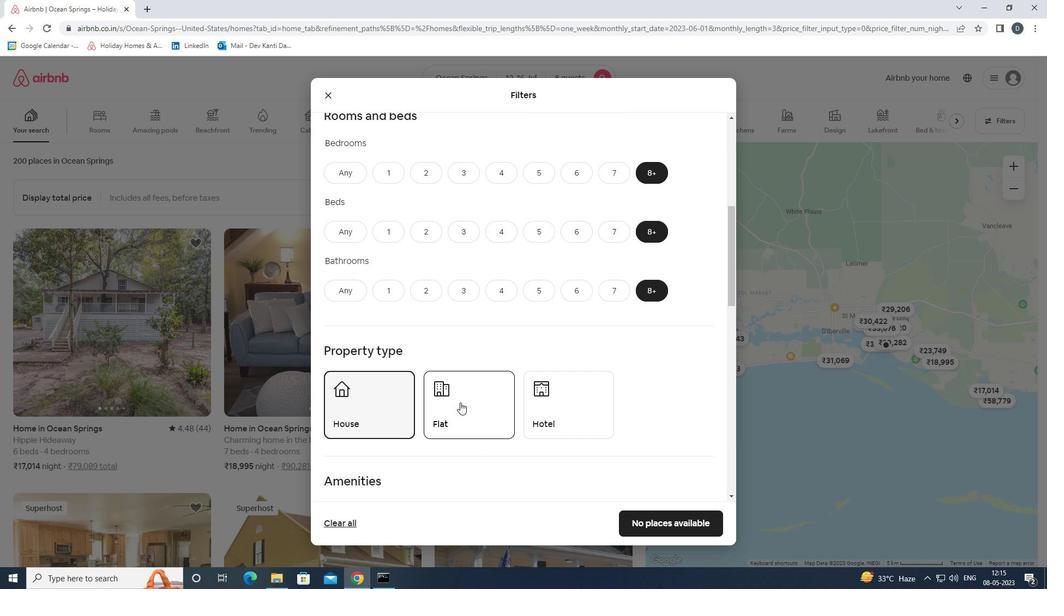 
Action: Mouse pressed left at (470, 403)
Screenshot: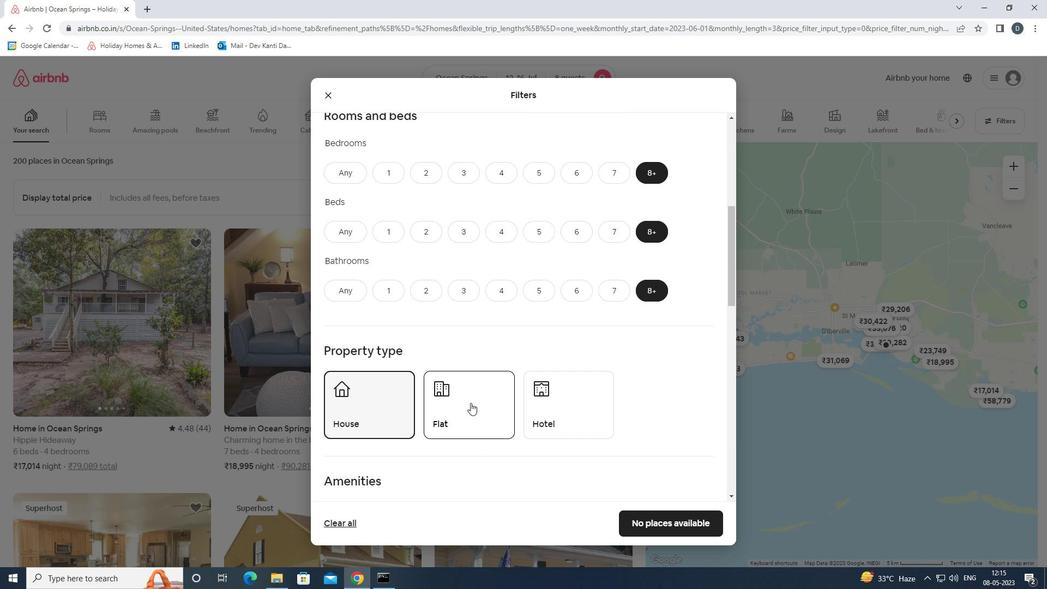 
Action: Mouse moved to (546, 398)
Screenshot: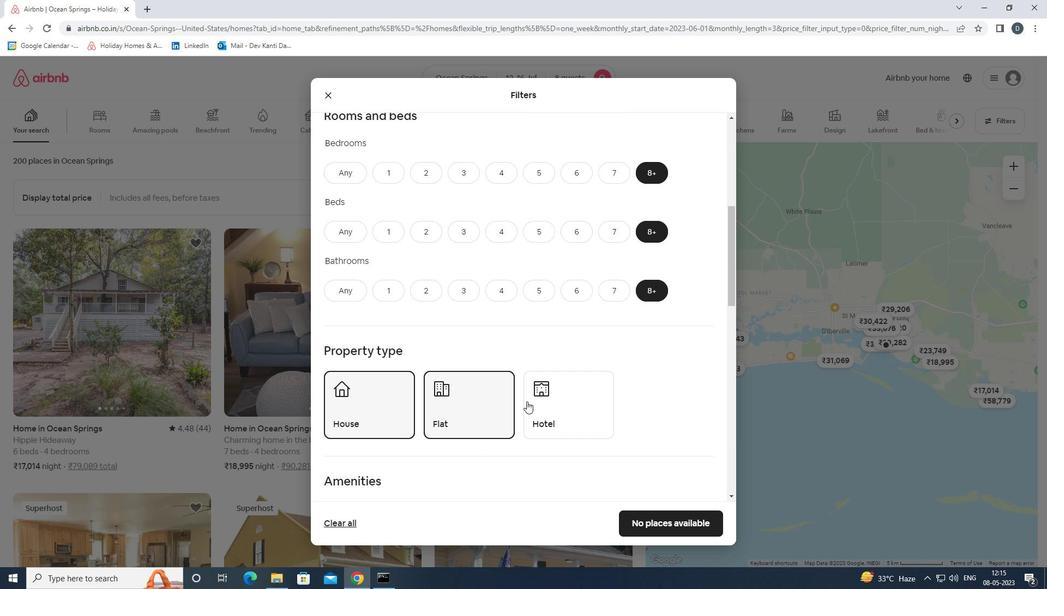 
Action: Mouse pressed left at (546, 398)
Screenshot: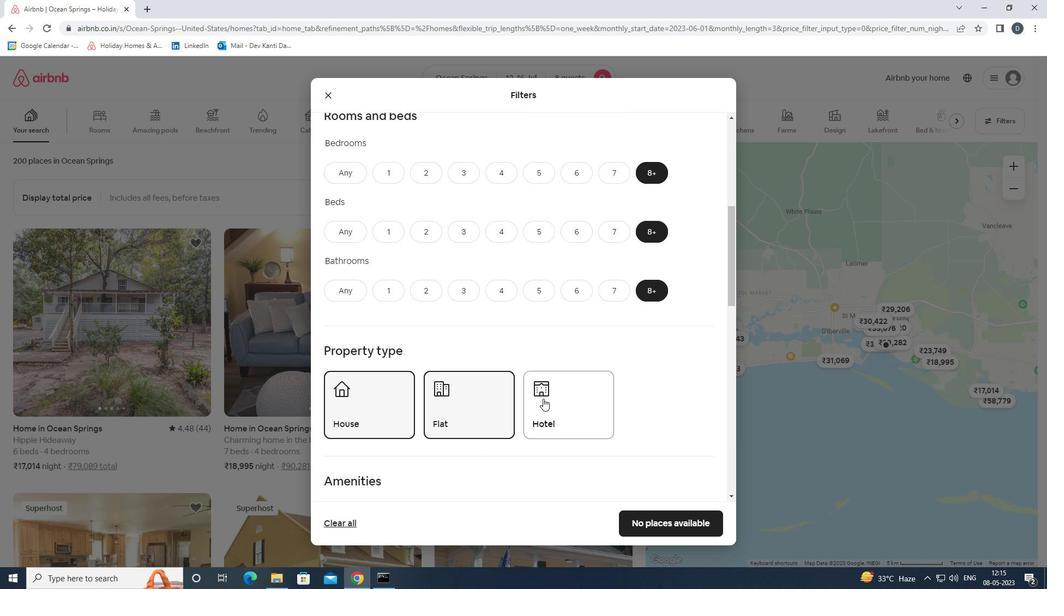 
Action: Mouse moved to (649, 383)
Screenshot: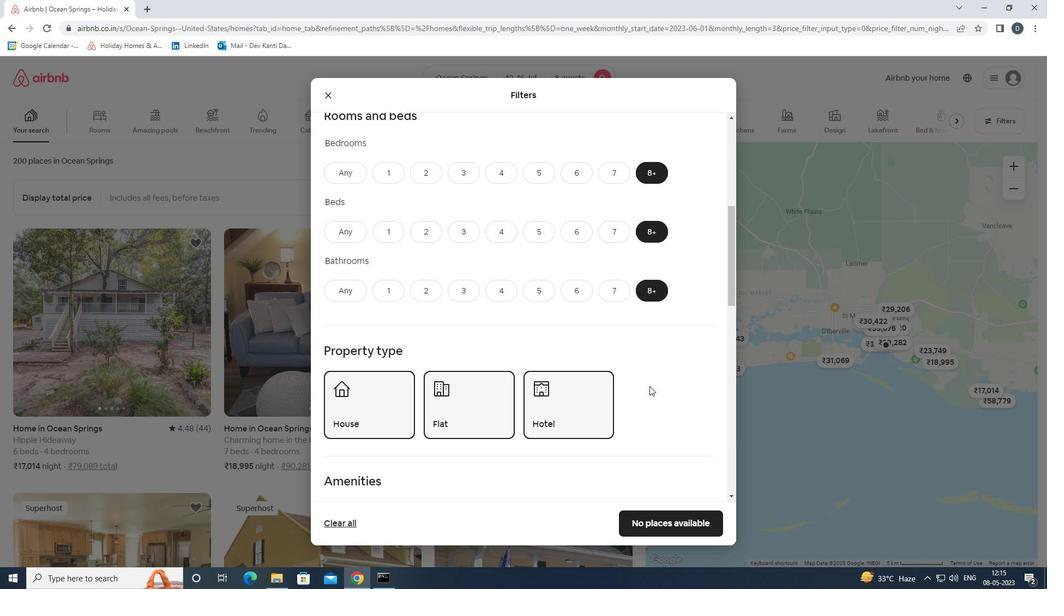 
Action: Mouse scrolled (649, 383) with delta (0, 0)
Screenshot: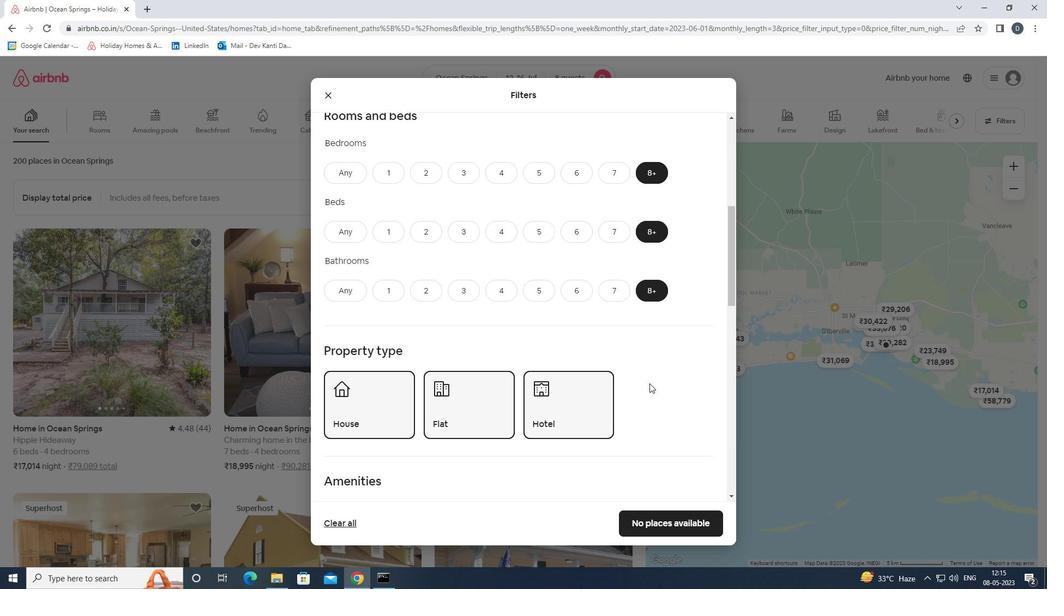 
Action: Mouse scrolled (649, 383) with delta (0, 0)
Screenshot: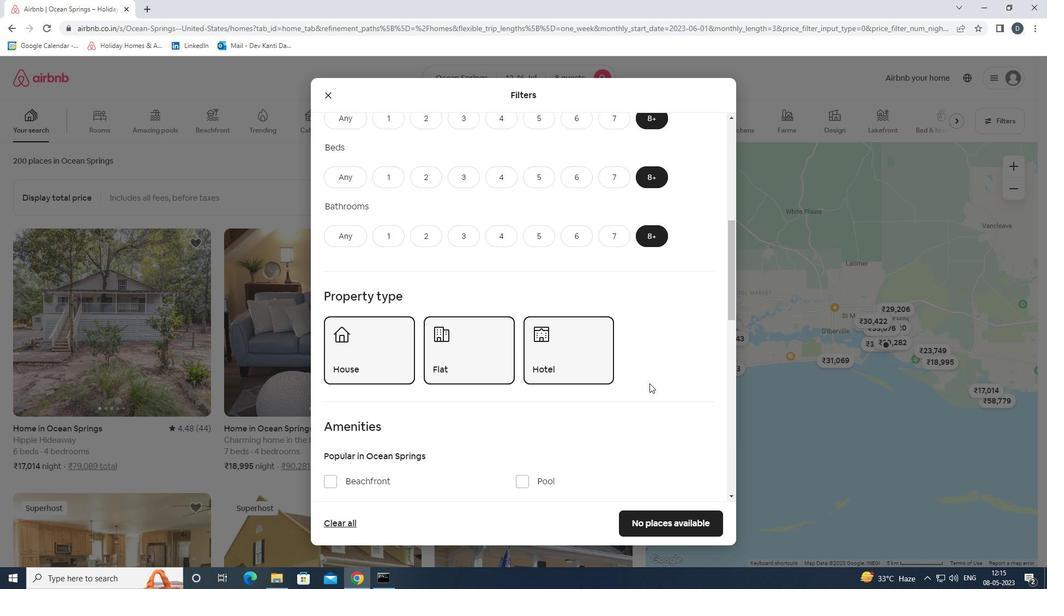 
Action: Mouse scrolled (649, 383) with delta (0, 0)
Screenshot: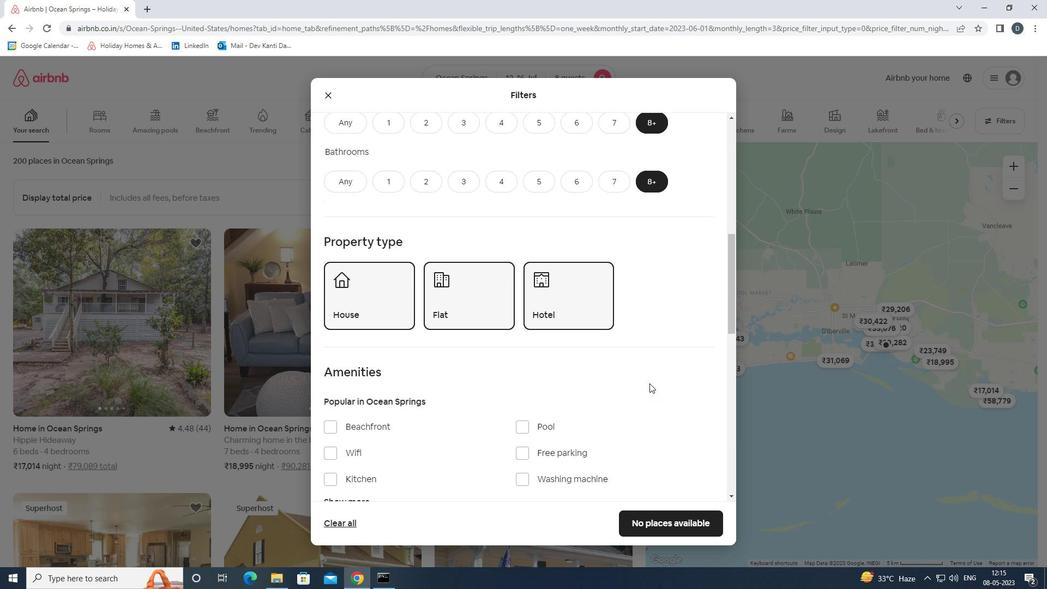 
Action: Mouse moved to (350, 397)
Screenshot: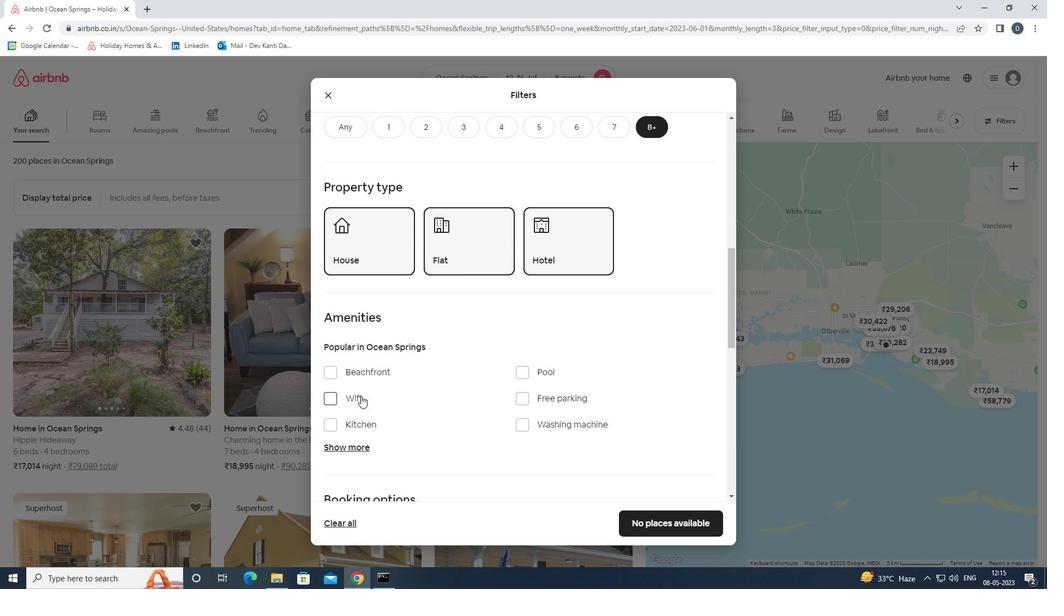 
Action: Mouse pressed left at (350, 397)
Screenshot: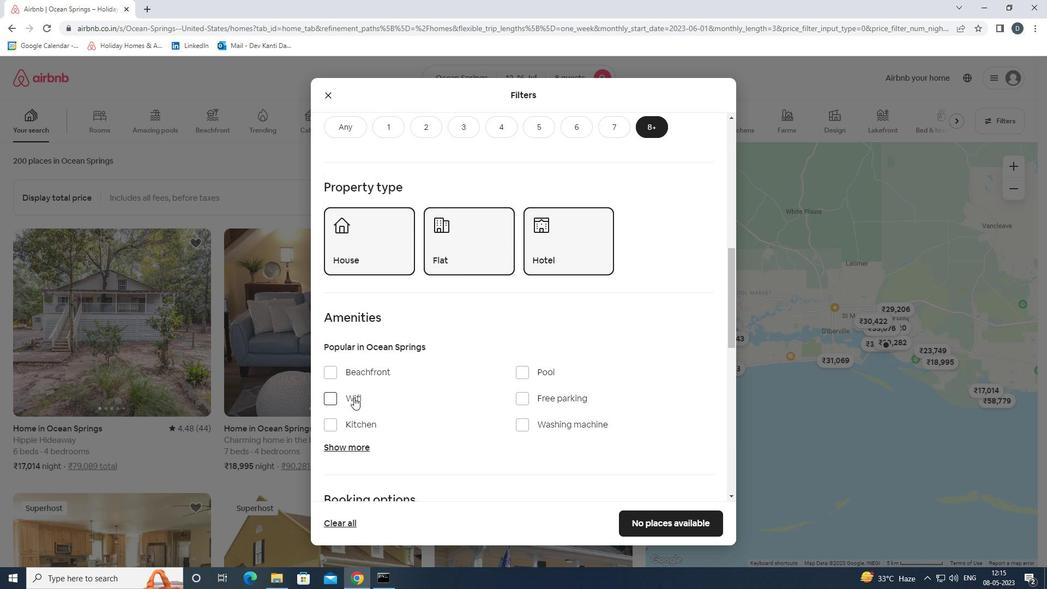 
Action: Mouse moved to (522, 398)
Screenshot: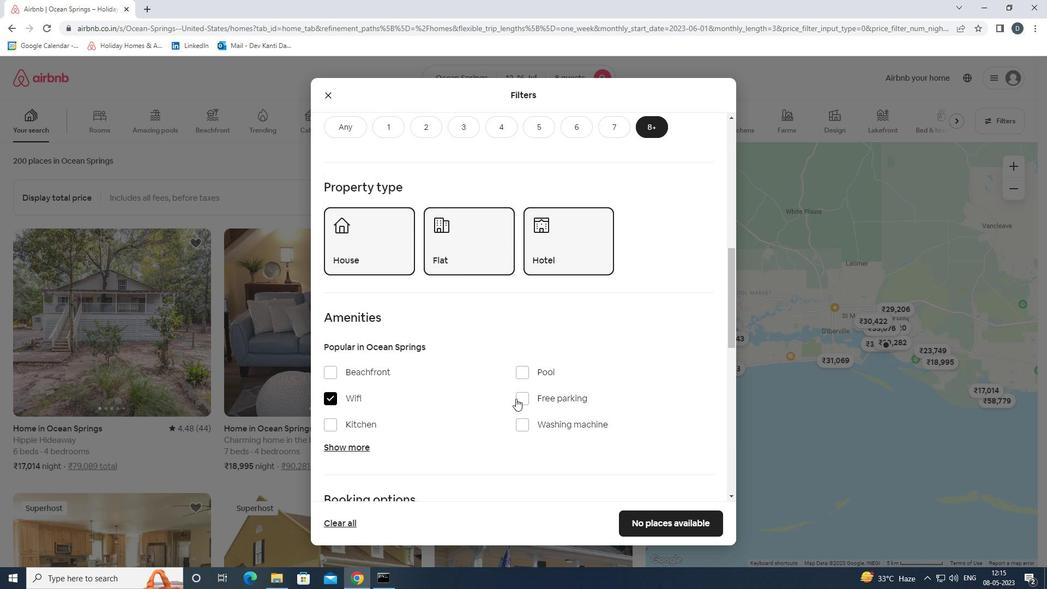 
Action: Mouse pressed left at (522, 398)
Screenshot: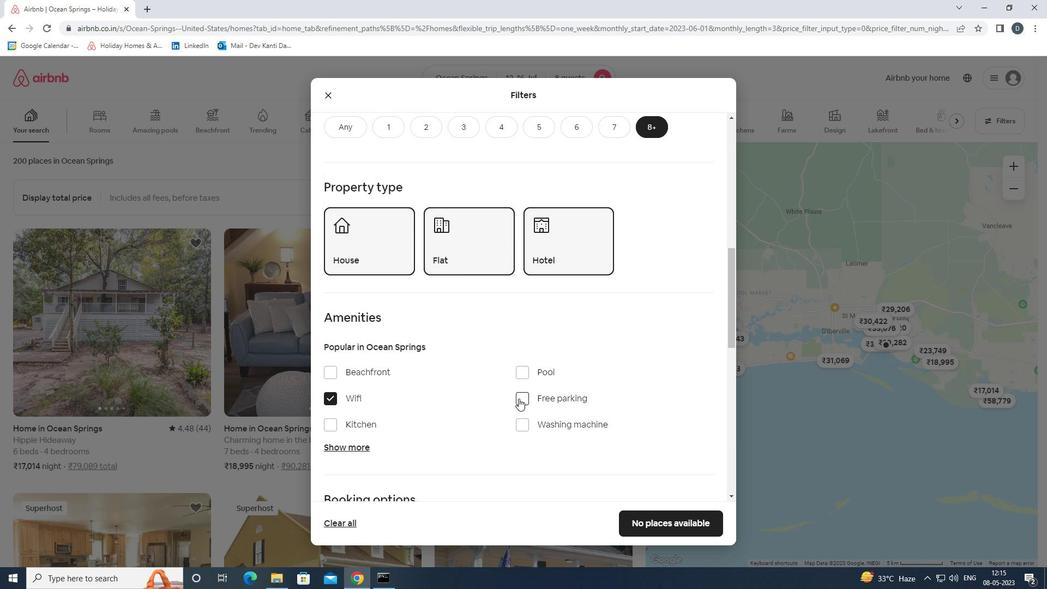 
Action: Mouse moved to (355, 446)
Screenshot: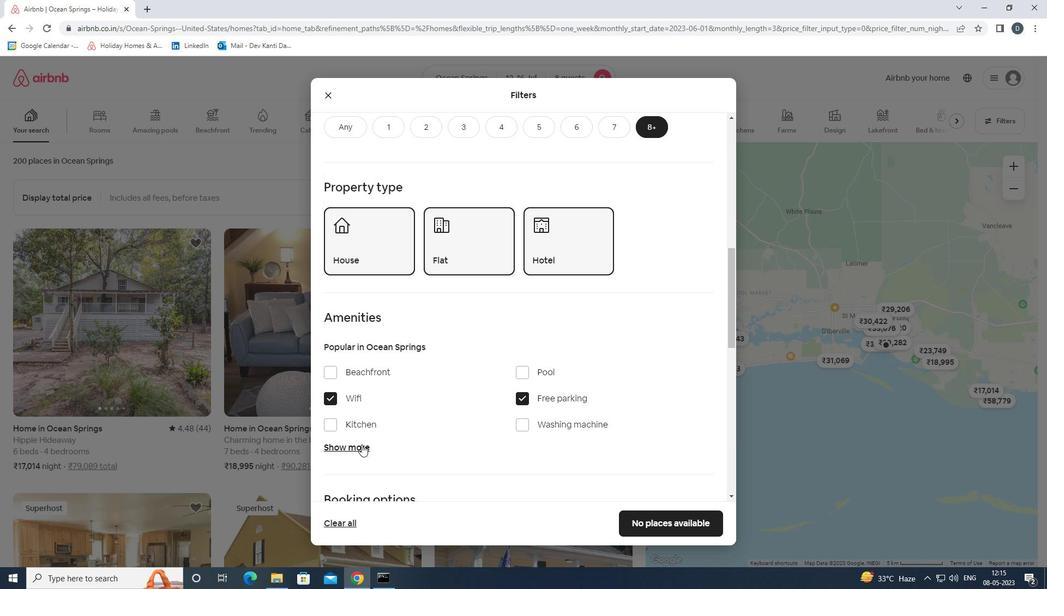 
Action: Mouse pressed left at (355, 446)
Screenshot: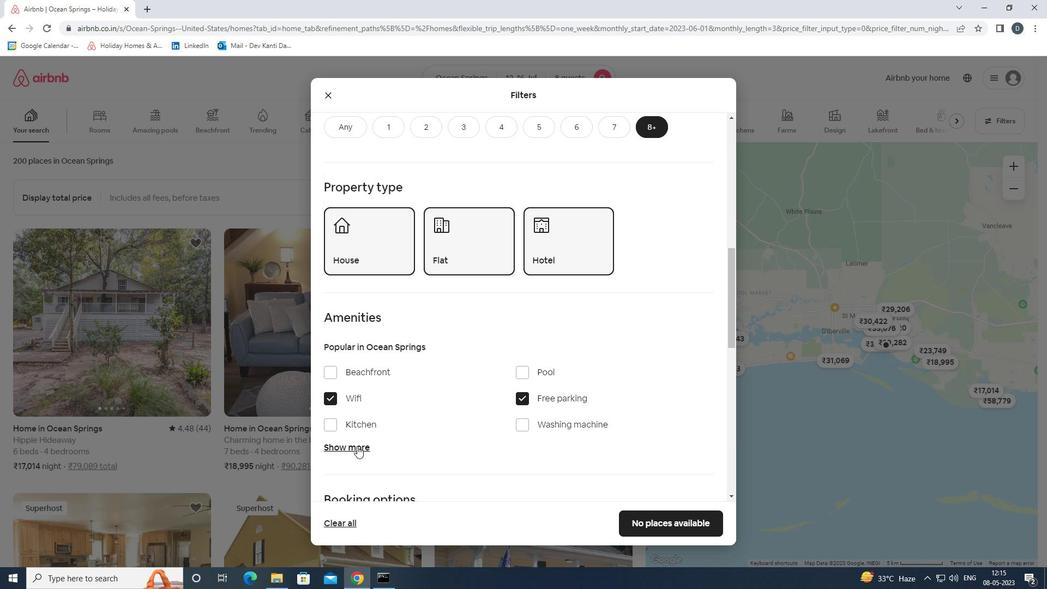 
Action: Mouse scrolled (355, 445) with delta (0, 0)
Screenshot: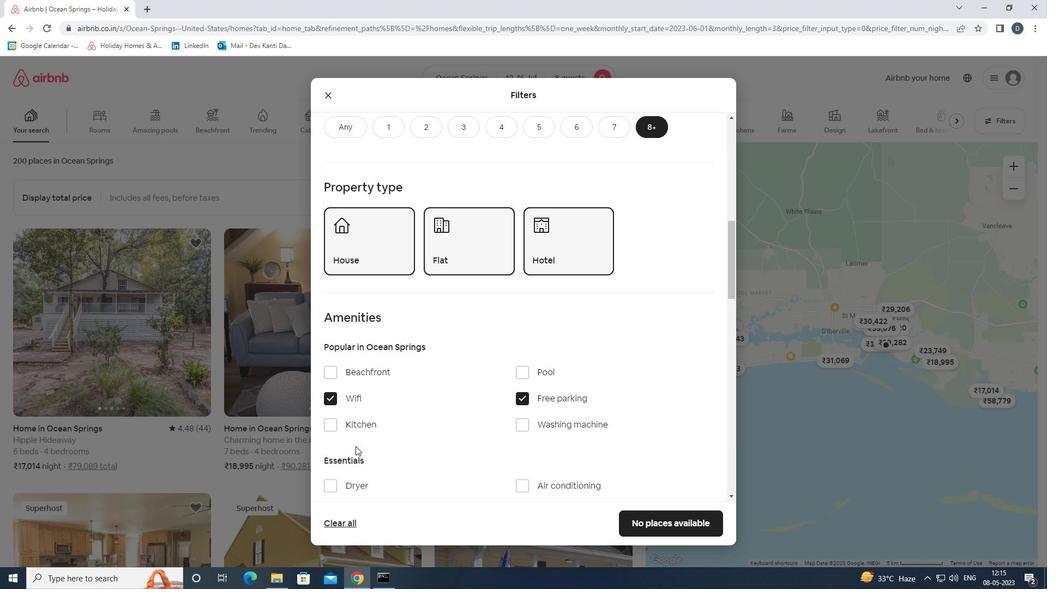 
Action: Mouse scrolled (355, 445) with delta (0, 0)
Screenshot: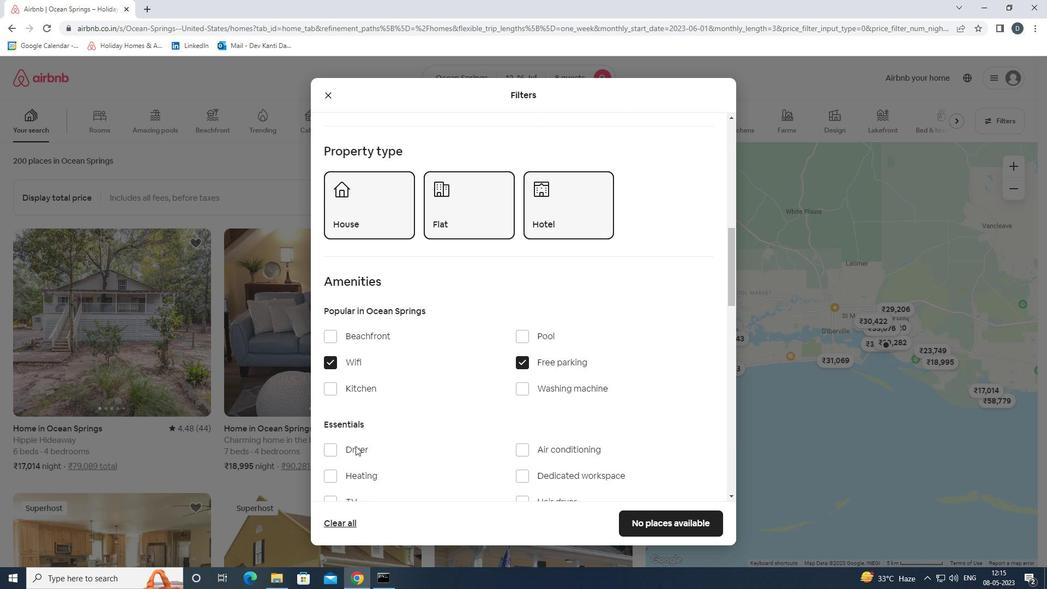 
Action: Mouse moved to (355, 446)
Screenshot: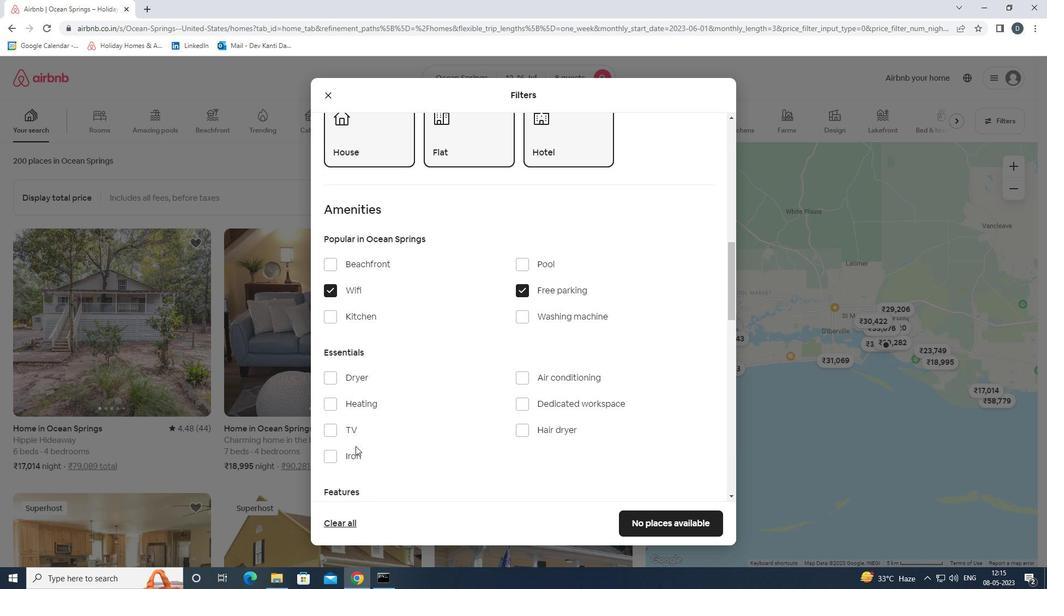 
Action: Mouse scrolled (355, 445) with delta (0, 0)
Screenshot: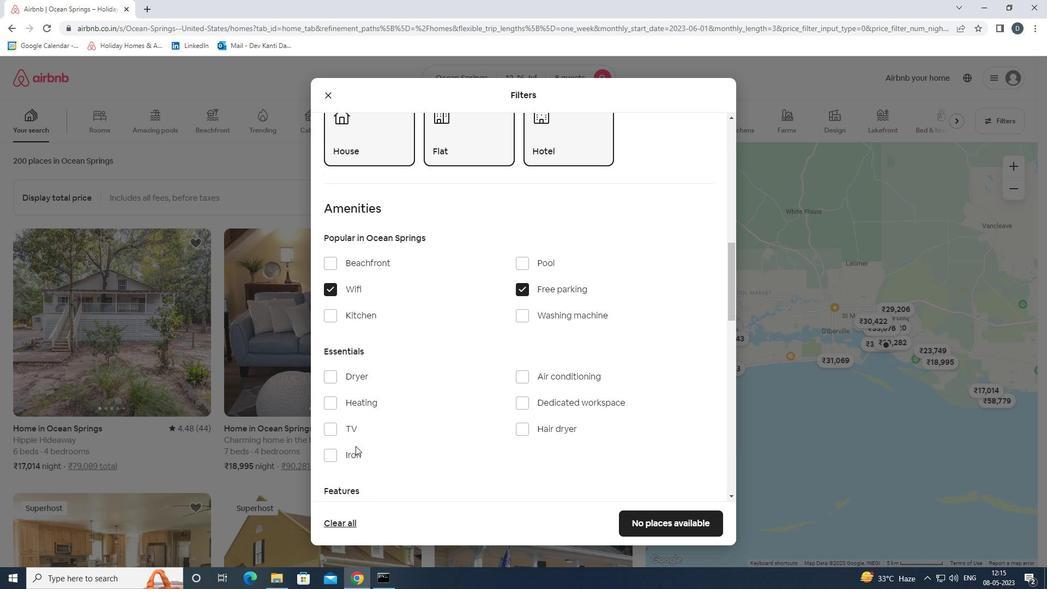 
Action: Mouse moved to (347, 376)
Screenshot: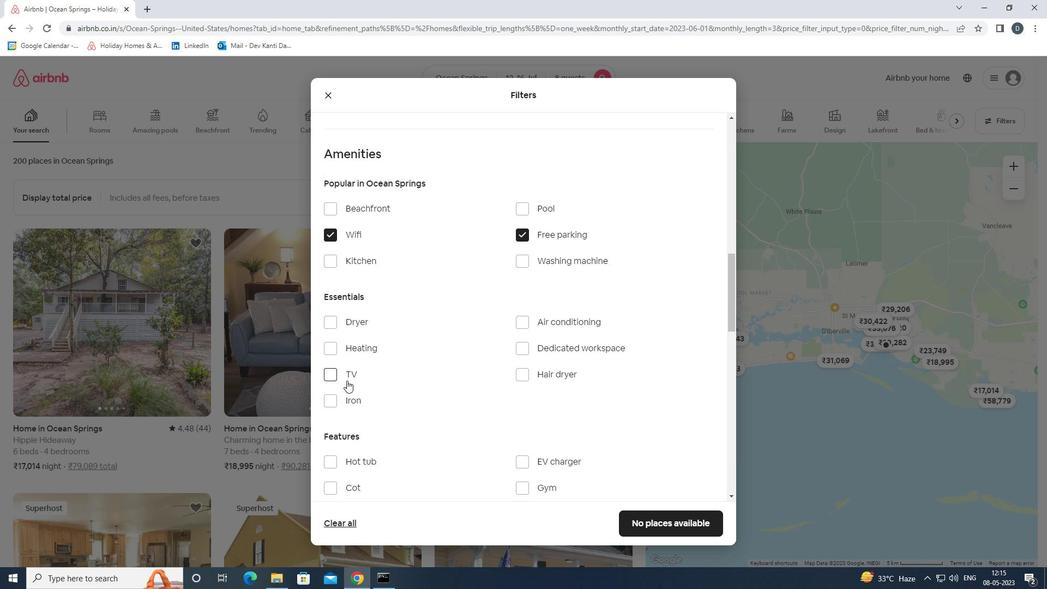 
Action: Mouse pressed left at (347, 376)
Screenshot: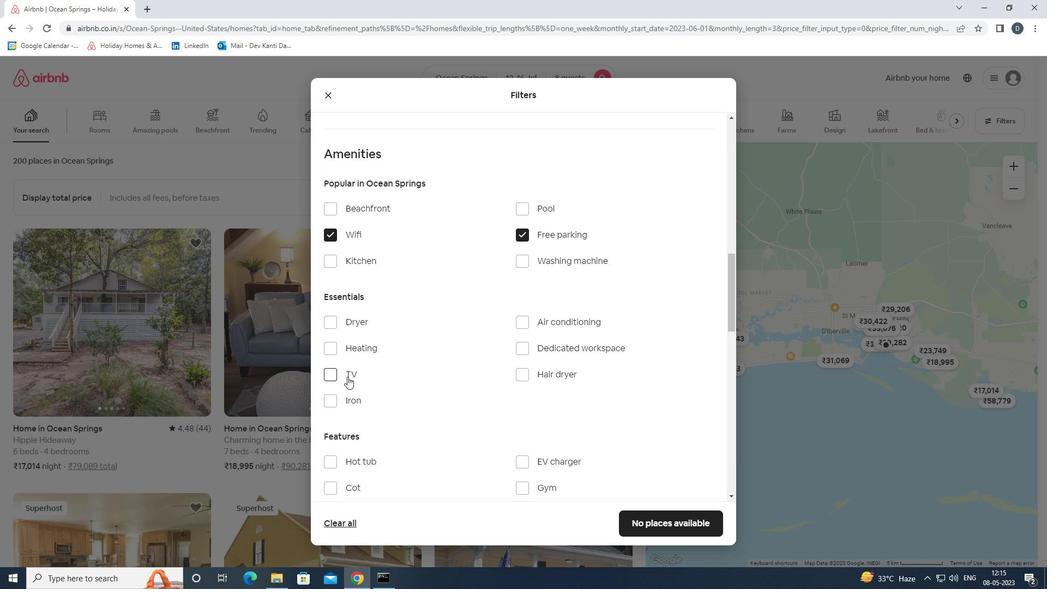 
Action: Mouse scrolled (347, 376) with delta (0, 0)
Screenshot: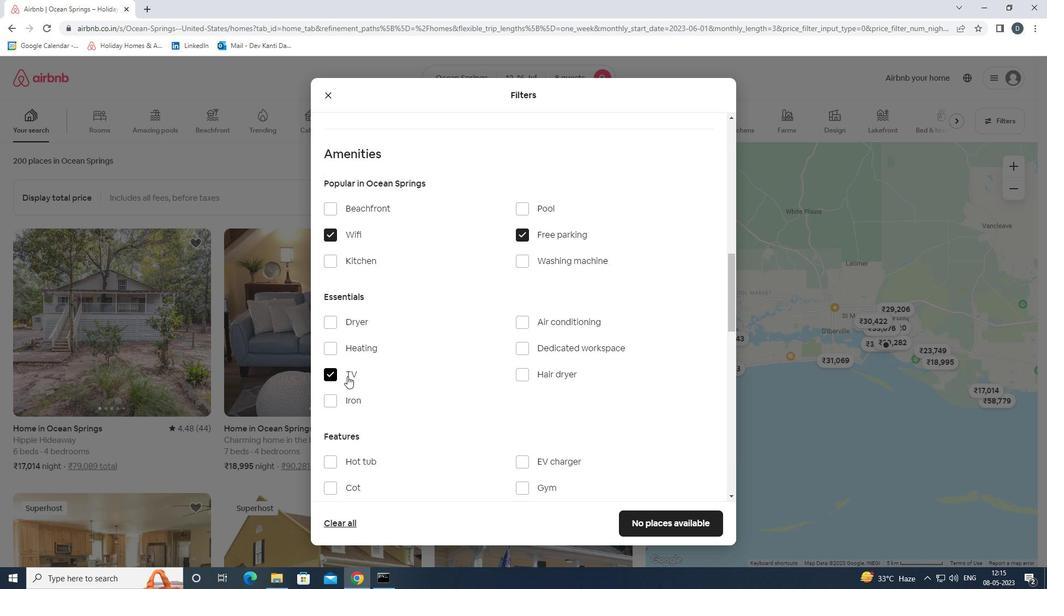 
Action: Mouse moved to (523, 433)
Screenshot: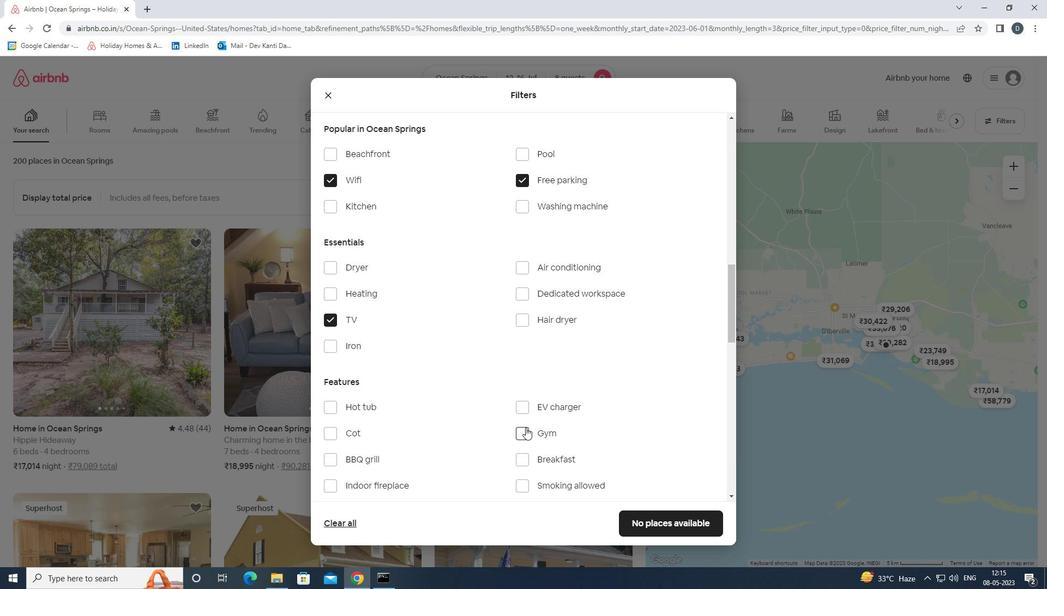
Action: Mouse pressed left at (523, 433)
Screenshot: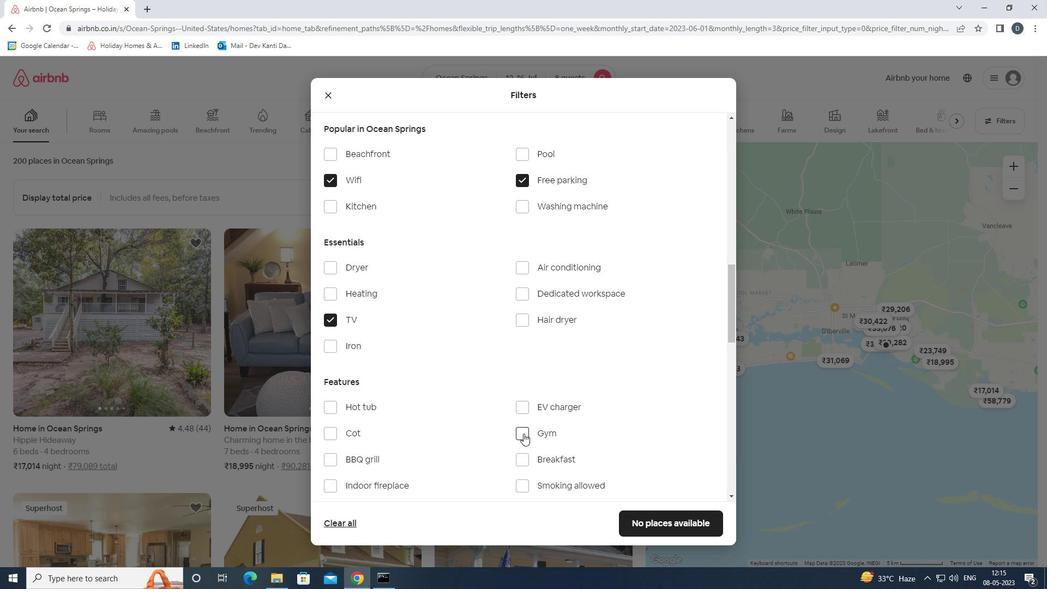 
Action: Mouse moved to (523, 457)
Screenshot: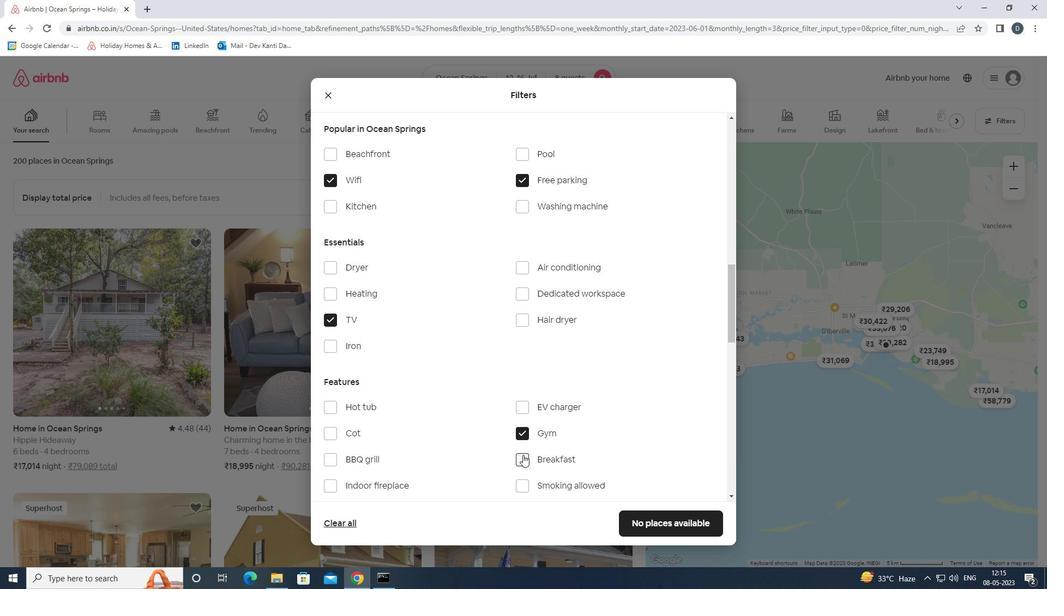 
Action: Mouse pressed left at (523, 457)
Screenshot: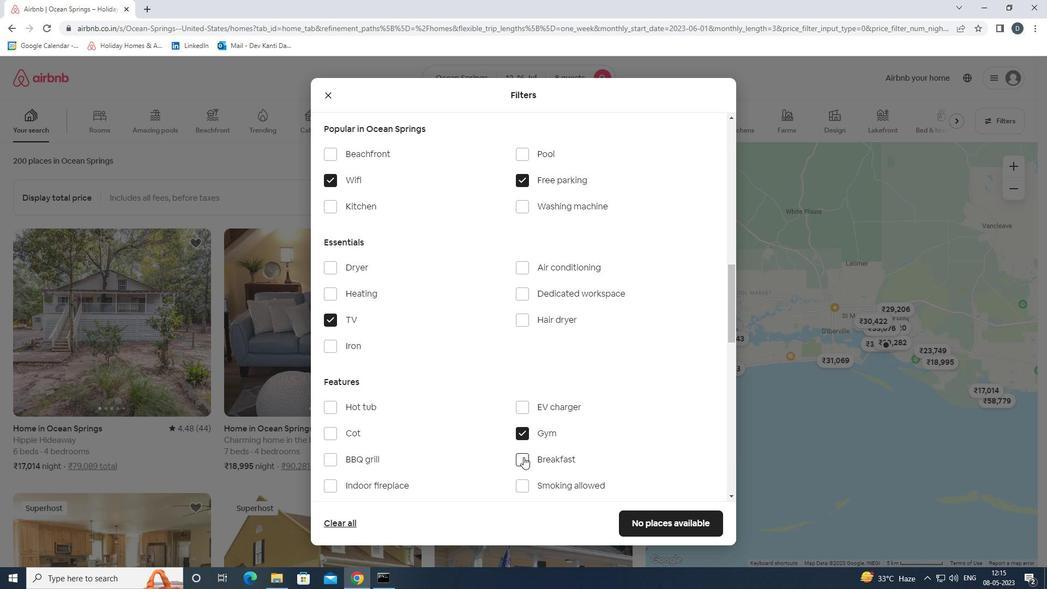 
Action: Mouse moved to (605, 440)
Screenshot: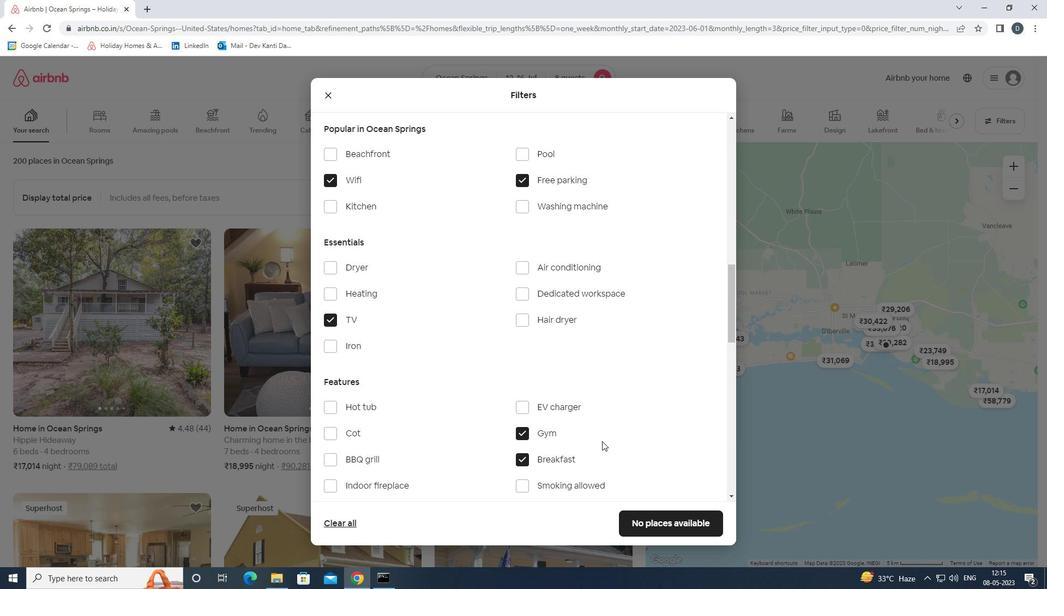 
Action: Mouse scrolled (605, 439) with delta (0, 0)
Screenshot: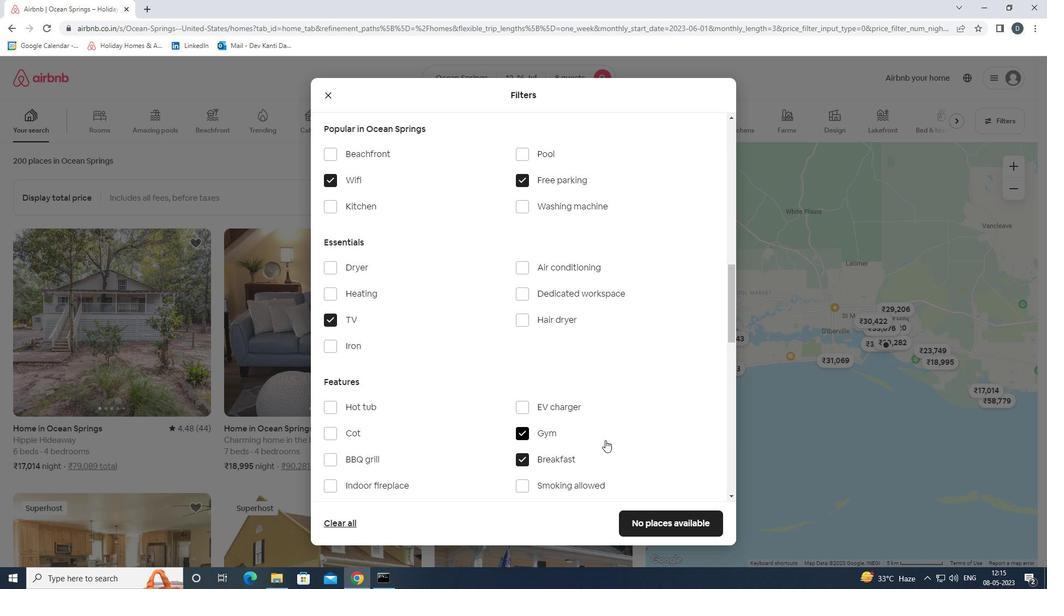 
Action: Mouse scrolled (605, 439) with delta (0, 0)
Screenshot: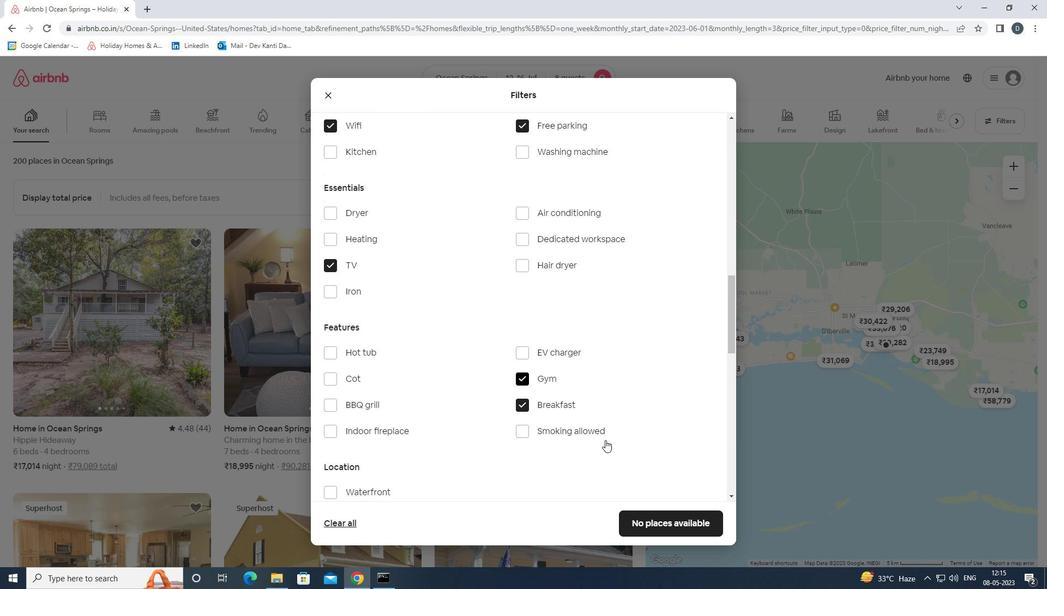 
Action: Mouse scrolled (605, 439) with delta (0, 0)
Screenshot: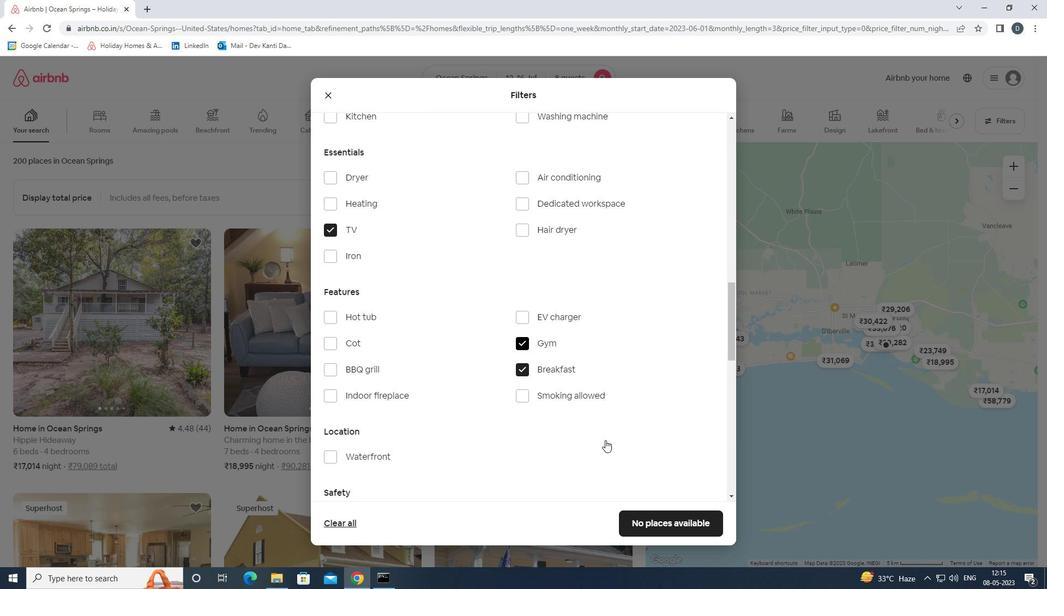 
Action: Mouse scrolled (605, 439) with delta (0, 0)
Screenshot: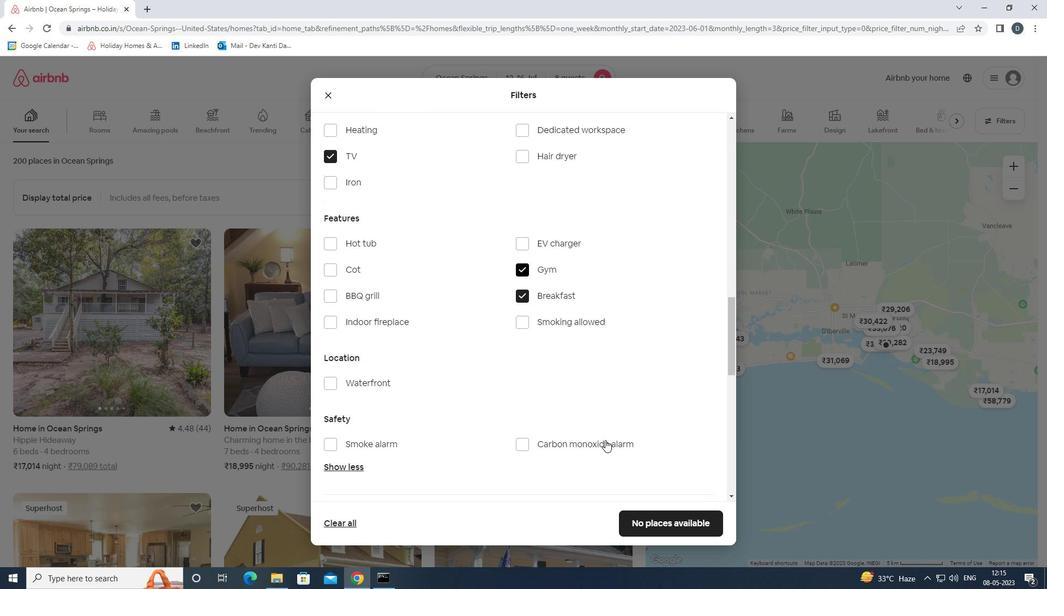 
Action: Mouse scrolled (605, 439) with delta (0, 0)
Screenshot: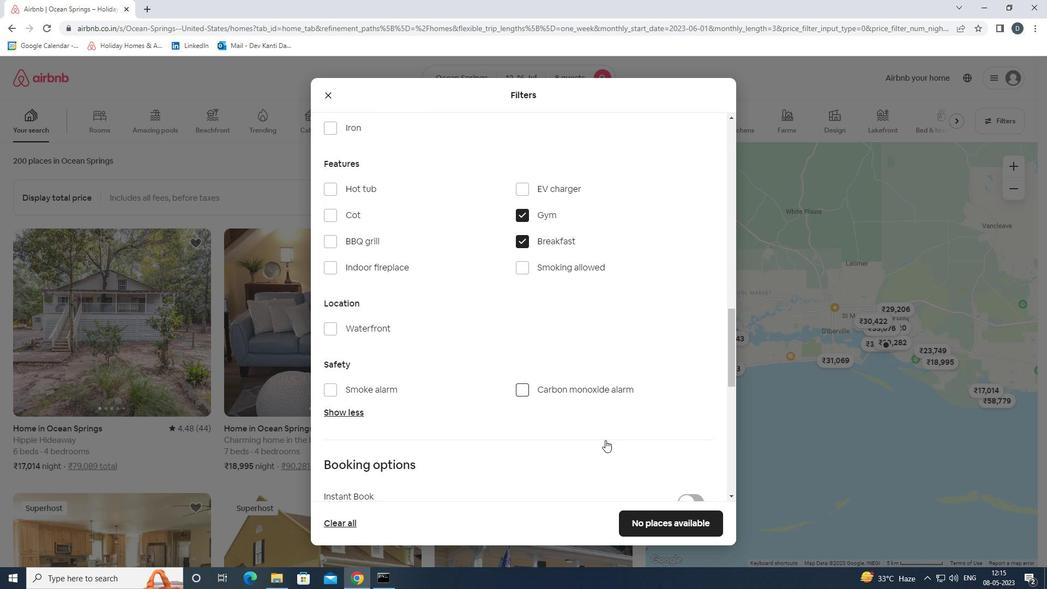 
Action: Mouse scrolled (605, 439) with delta (0, 0)
Screenshot: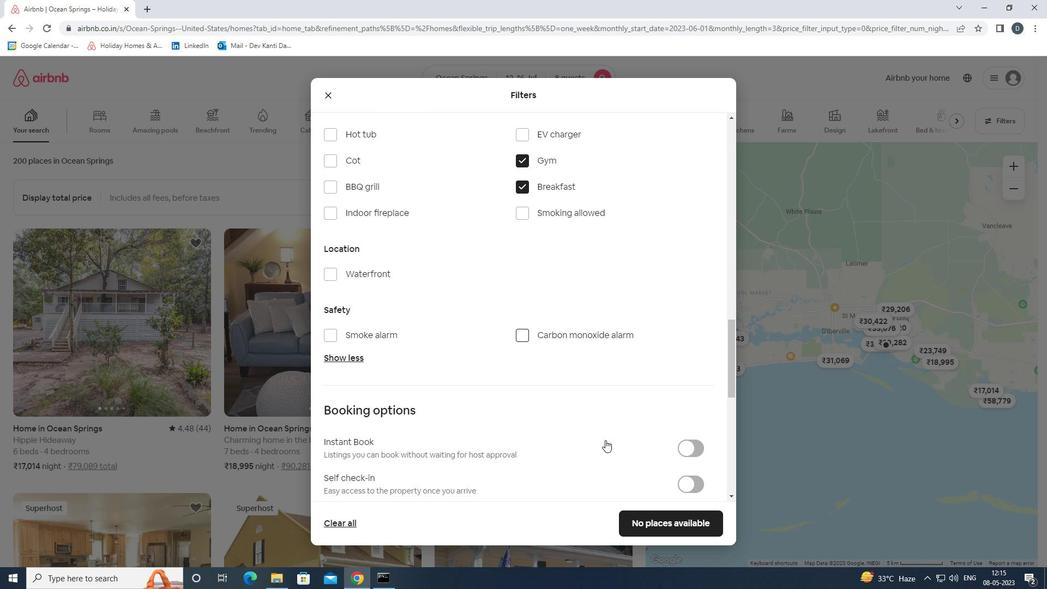 
Action: Mouse moved to (693, 426)
Screenshot: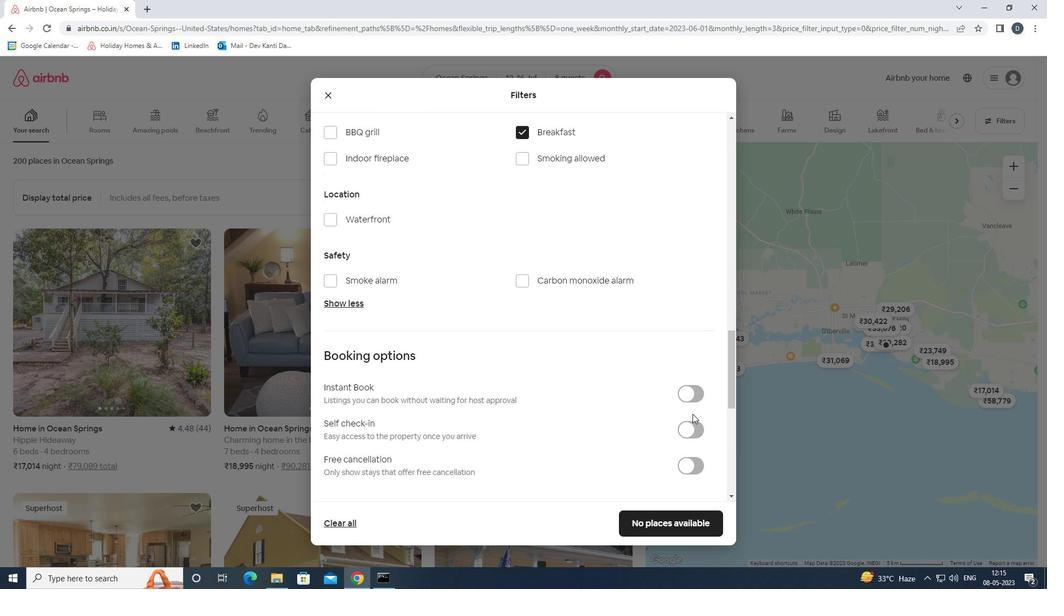 
Action: Mouse pressed left at (693, 426)
Screenshot: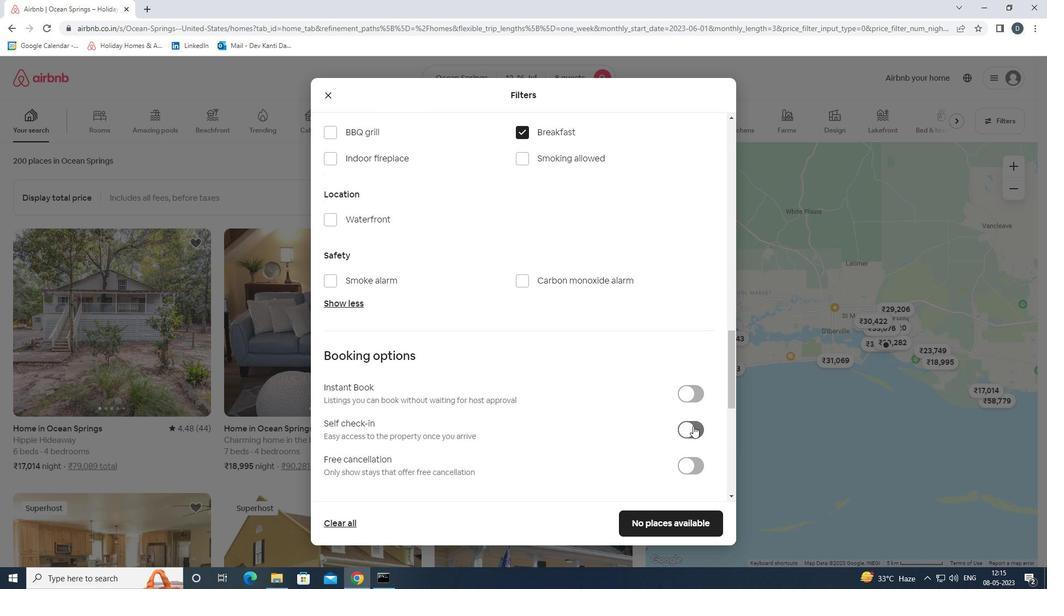 
Action: Mouse moved to (694, 427)
Screenshot: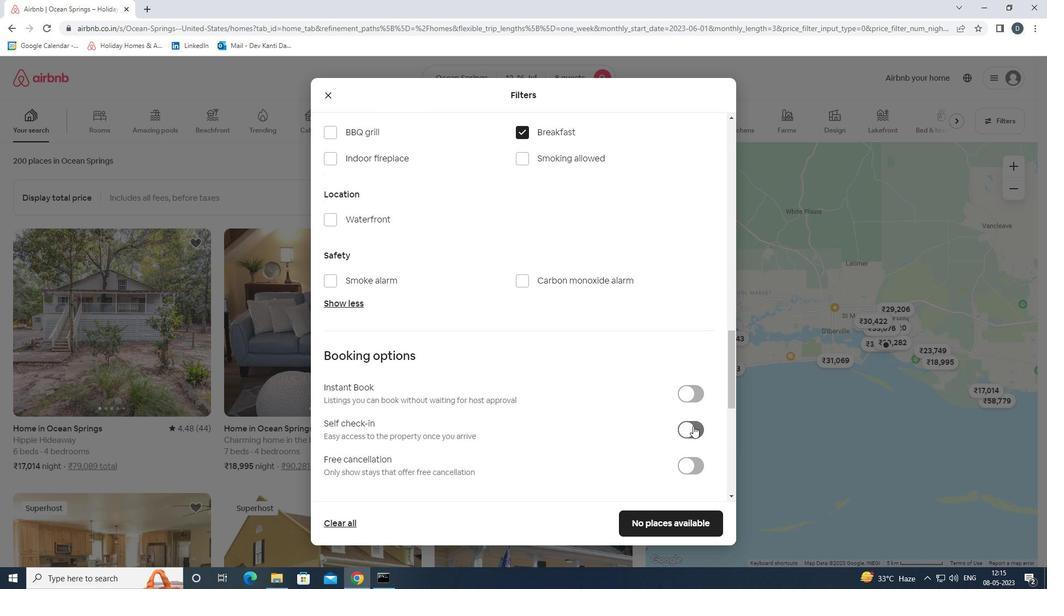 
Action: Mouse scrolled (694, 426) with delta (0, 0)
Screenshot: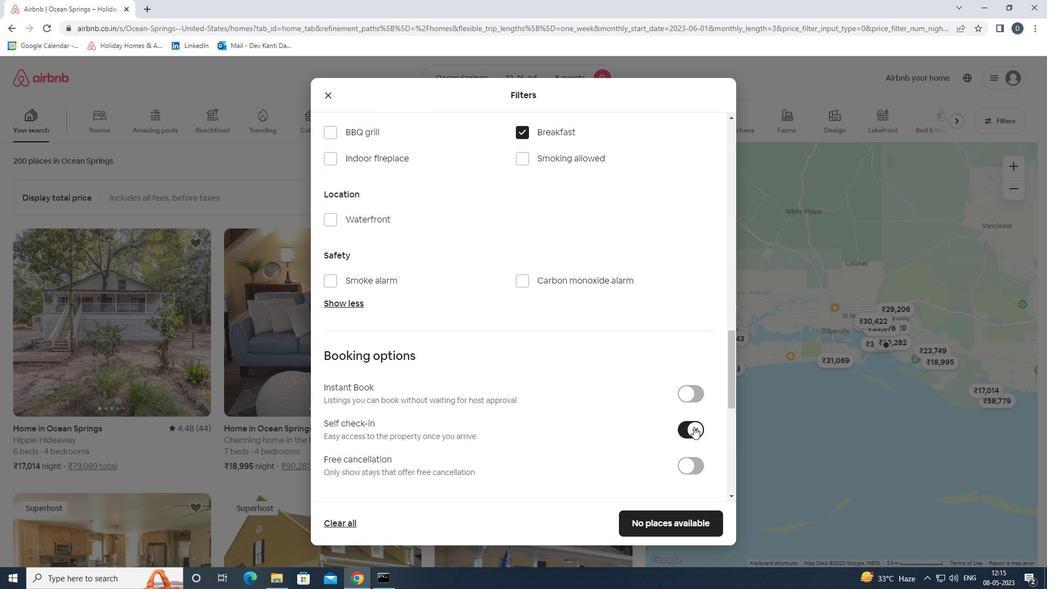 
Action: Mouse scrolled (694, 426) with delta (0, 0)
Screenshot: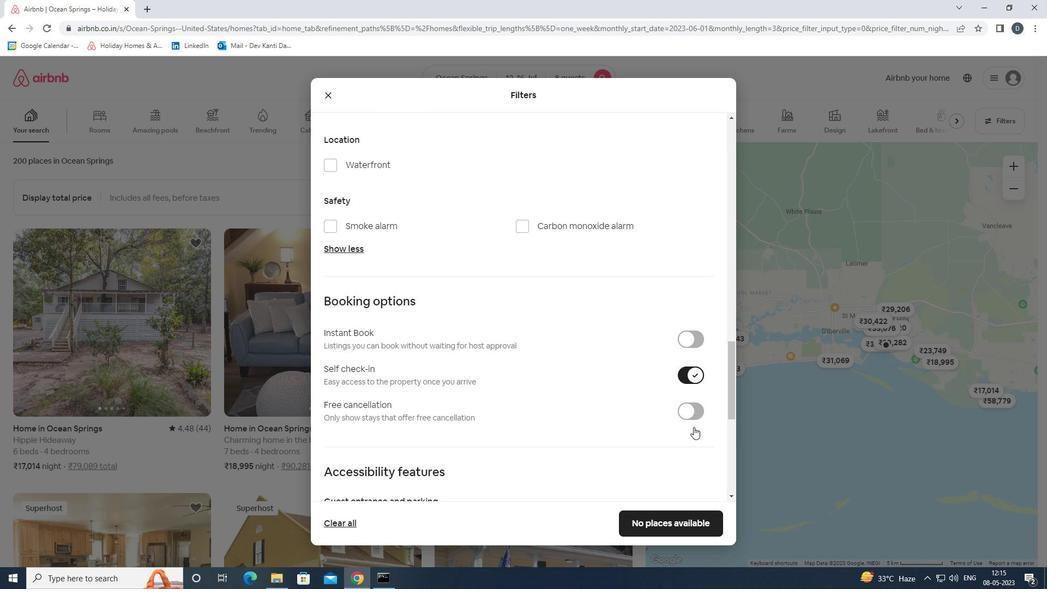 
Action: Mouse scrolled (694, 426) with delta (0, 0)
Screenshot: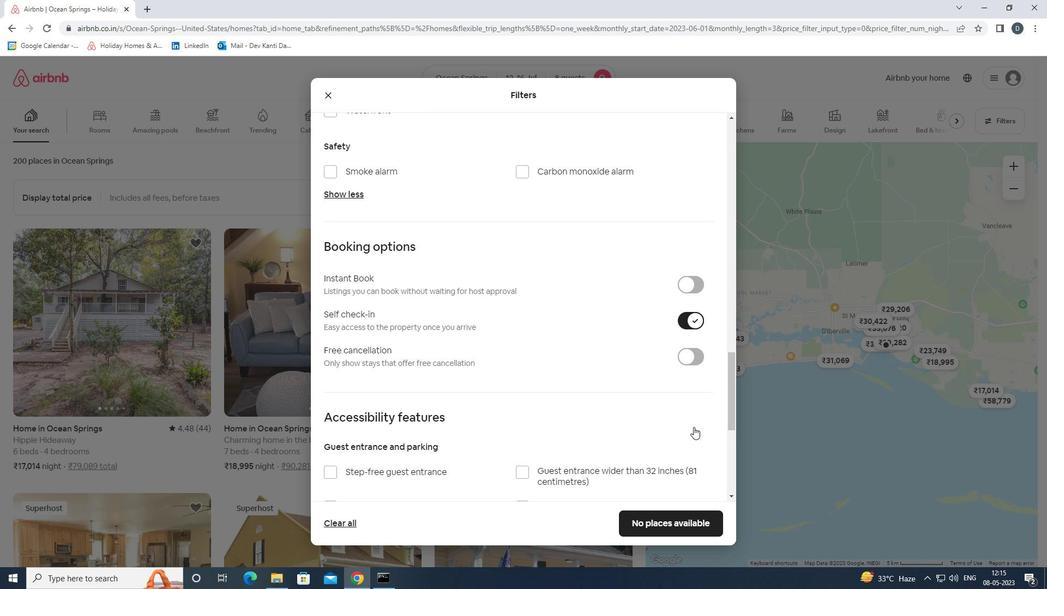 
Action: Mouse scrolled (694, 426) with delta (0, 0)
Screenshot: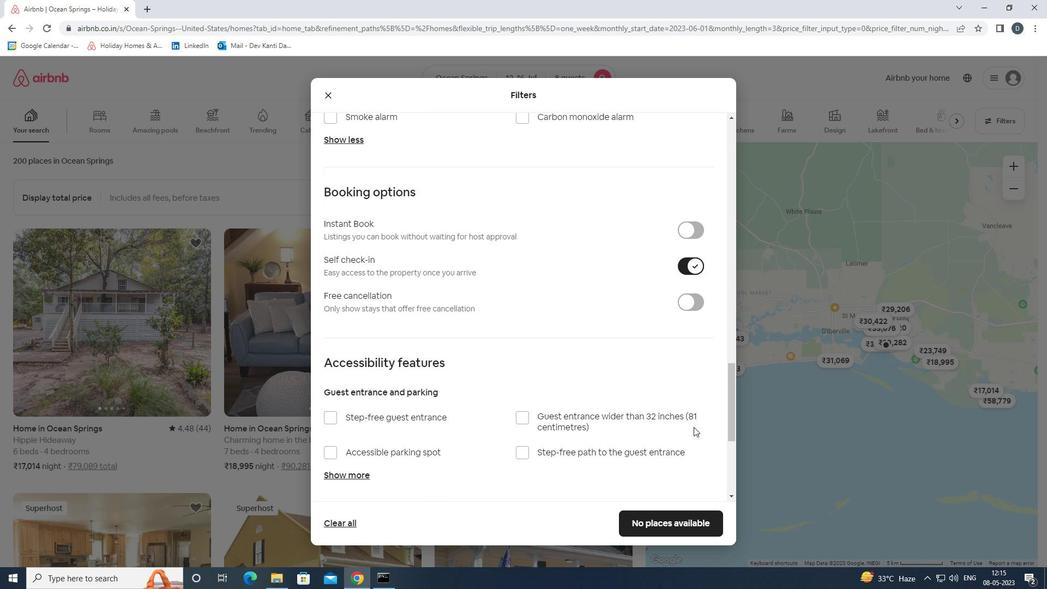 
Action: Mouse scrolled (694, 426) with delta (0, 0)
Screenshot: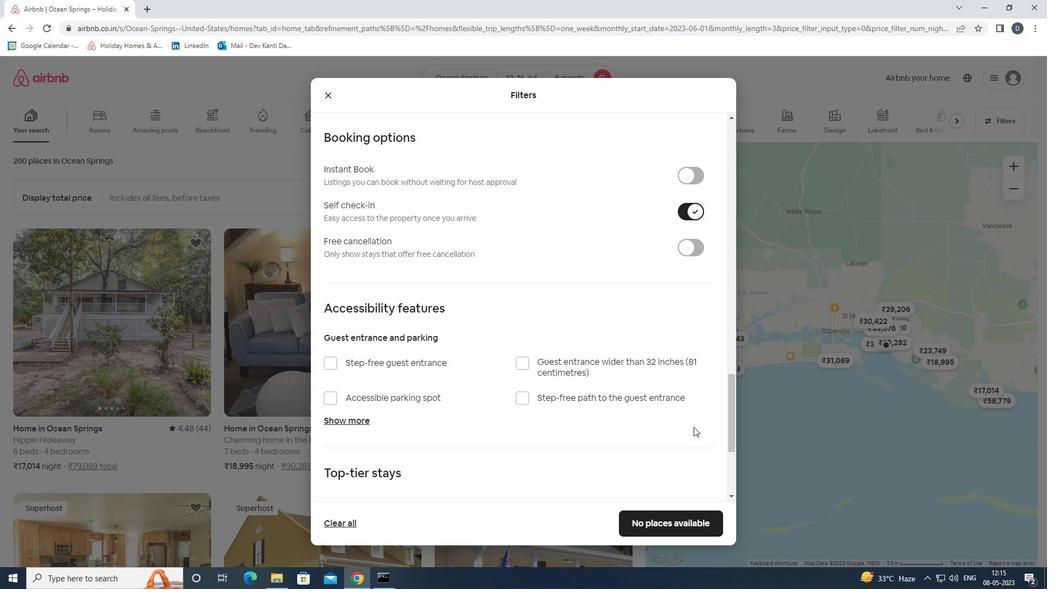
Action: Mouse scrolled (694, 426) with delta (0, 0)
Screenshot: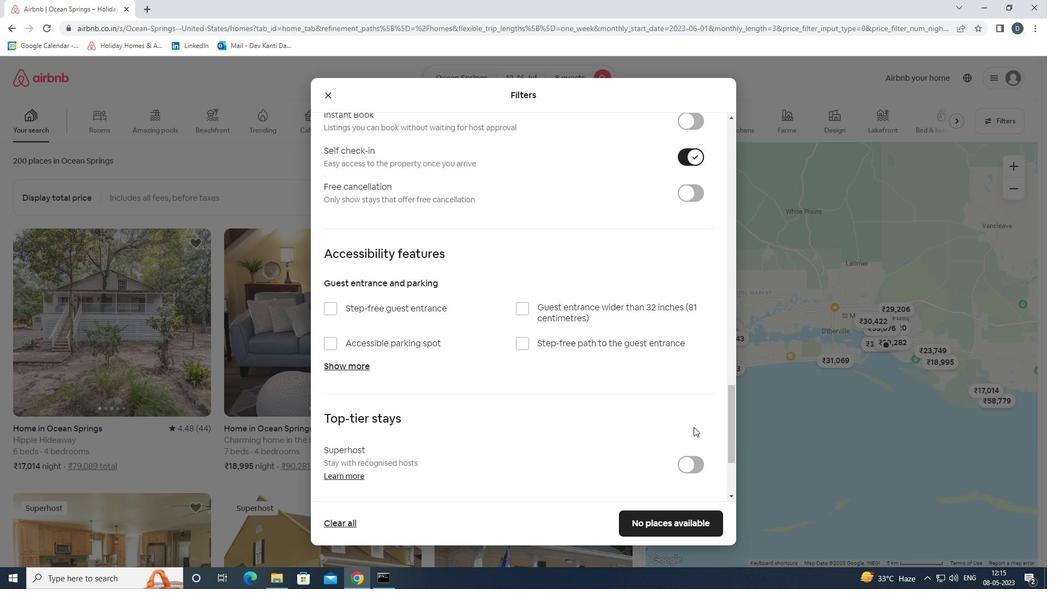 
Action: Mouse scrolled (694, 426) with delta (0, 0)
Screenshot: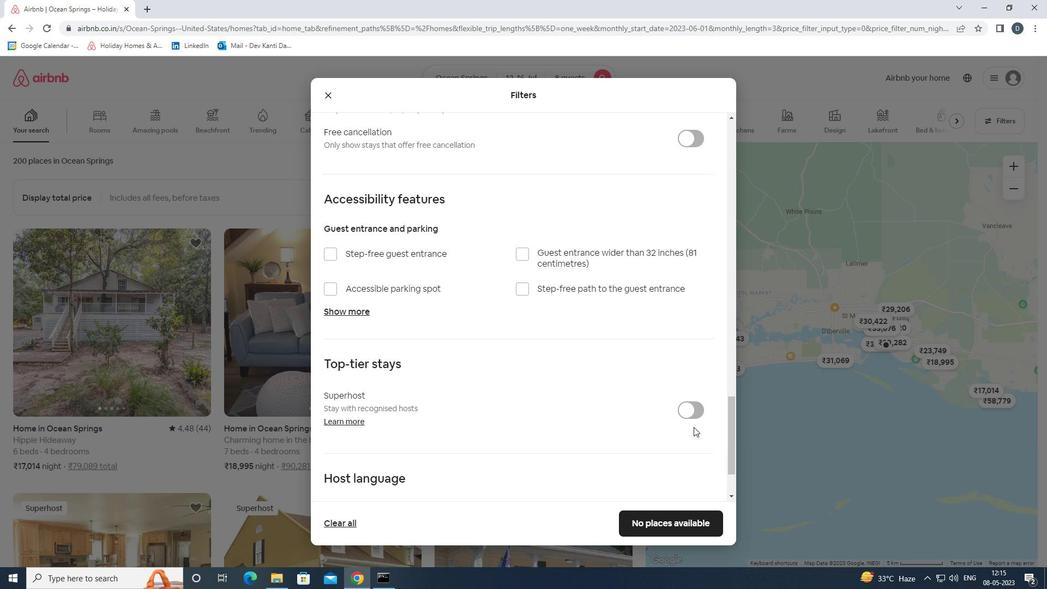 
Action: Mouse scrolled (694, 426) with delta (0, 0)
Screenshot: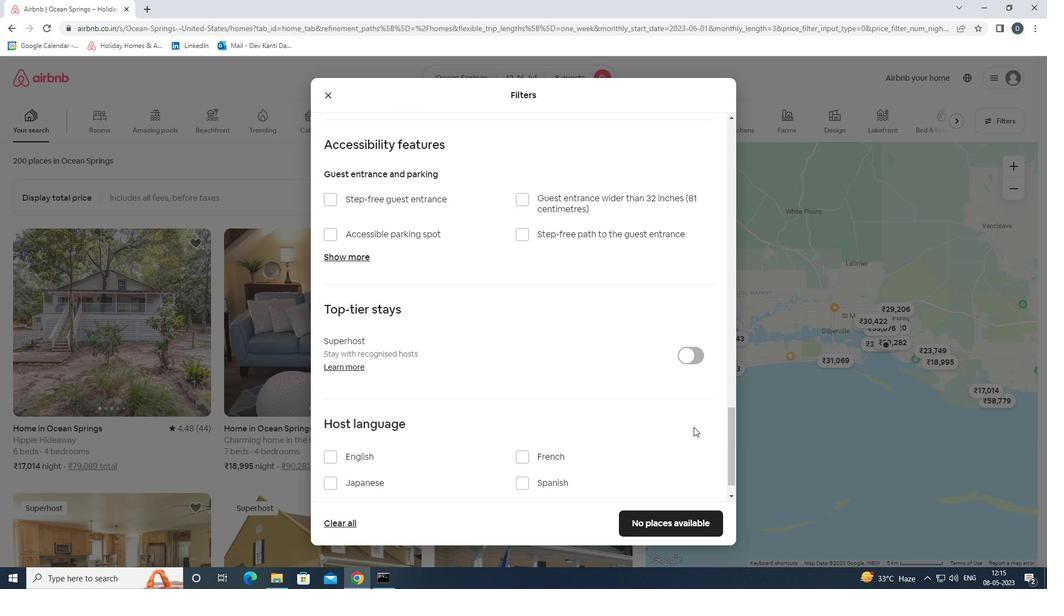 
Action: Mouse moved to (372, 421)
Screenshot: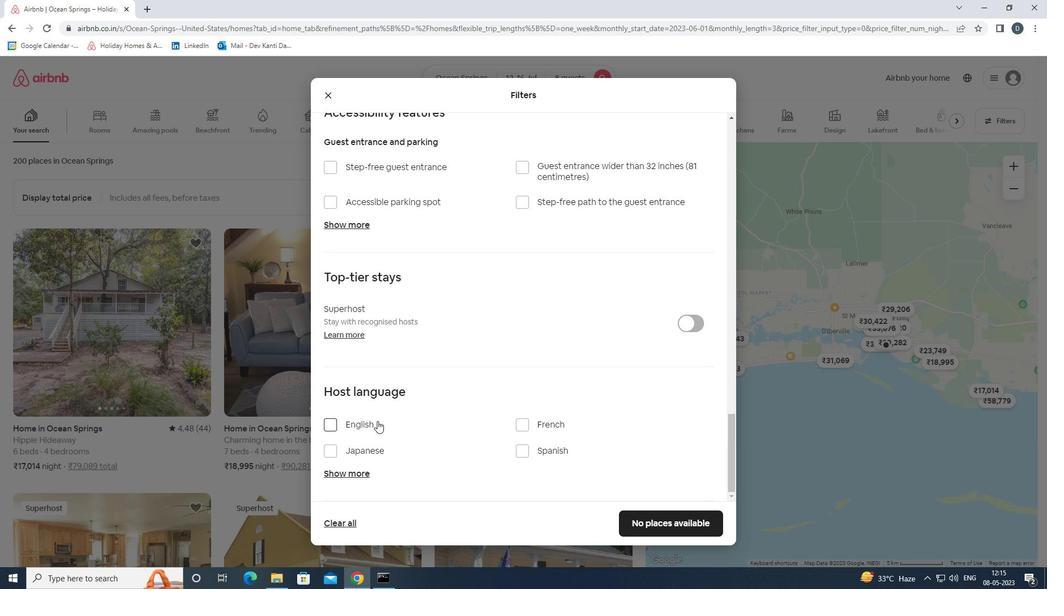 
Action: Mouse pressed left at (372, 421)
Screenshot: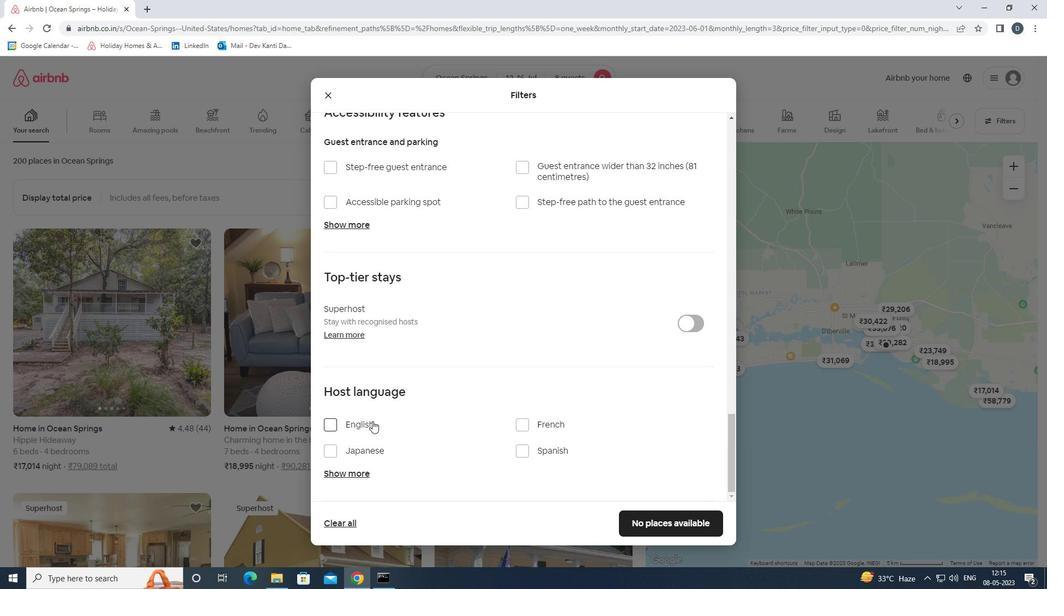 
Action: Mouse moved to (664, 513)
Screenshot: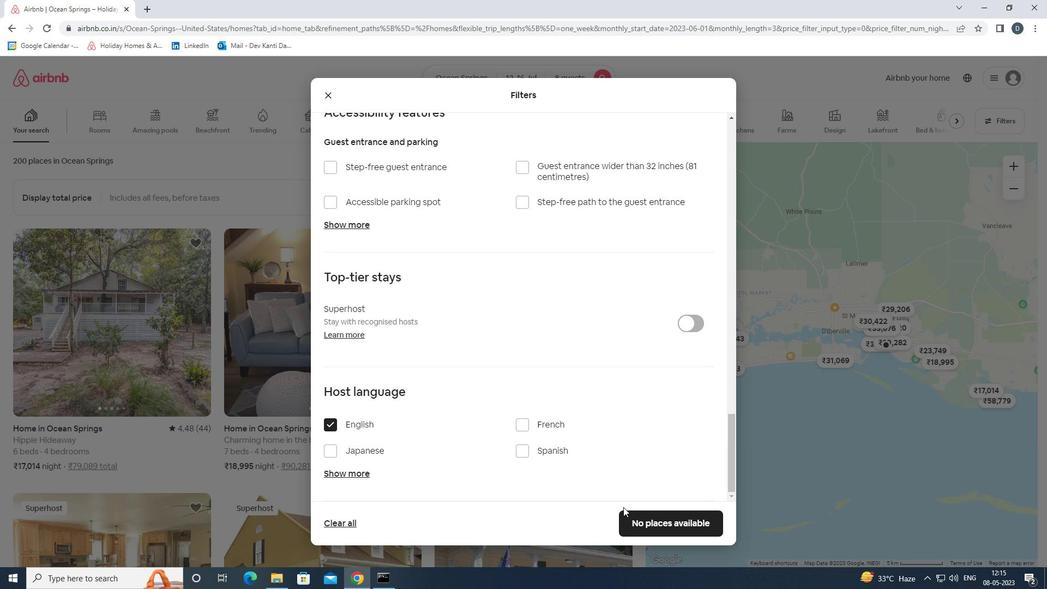 
Action: Mouse pressed left at (664, 513)
Screenshot: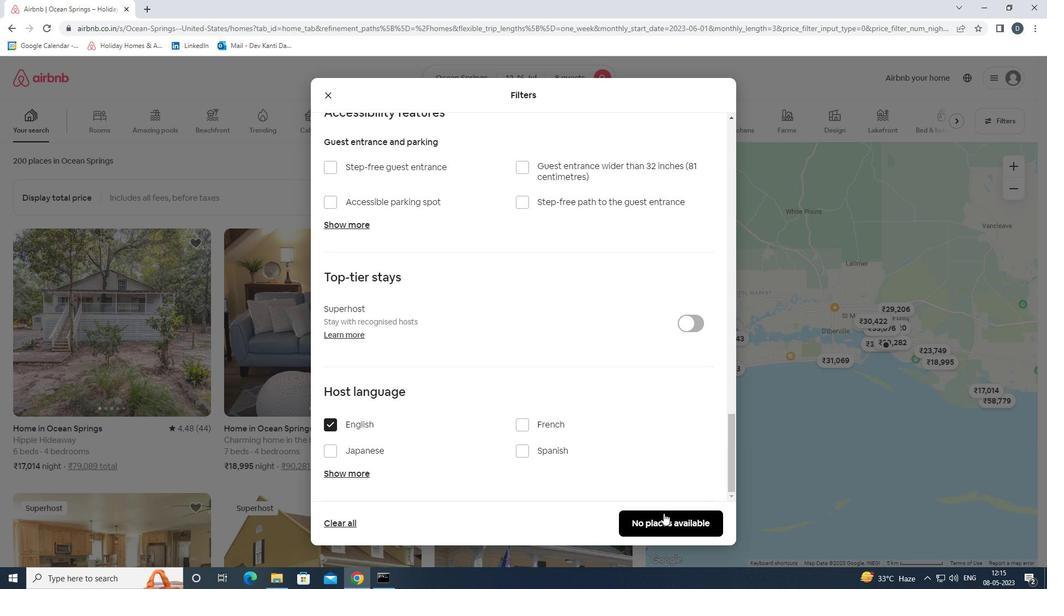 
Action: Mouse moved to (662, 464)
Screenshot: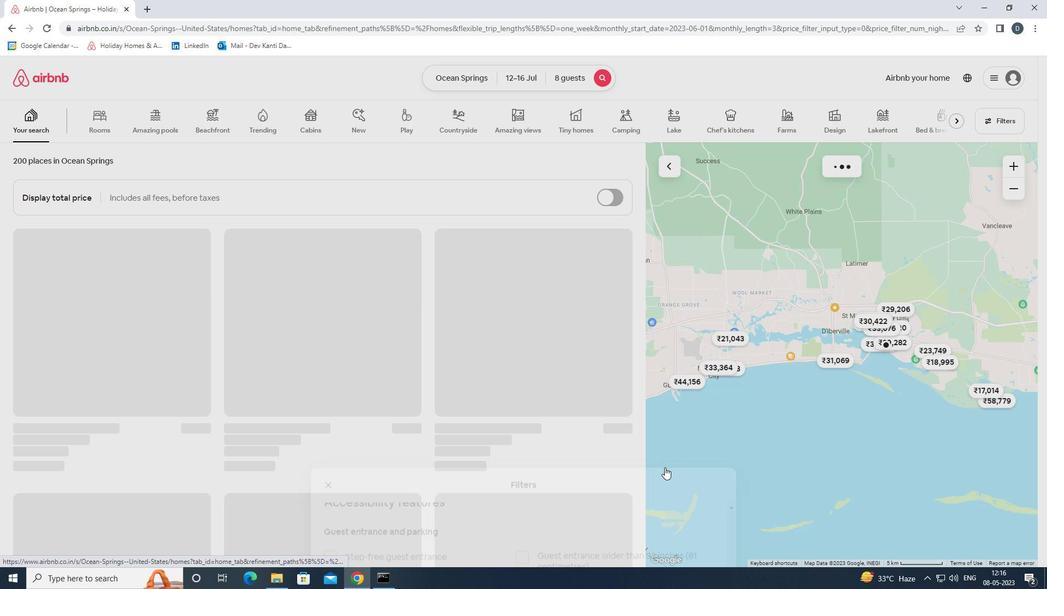 
